 Task: Find connections with filter location Archena with filter topic #house with filter profile language Spanish with filter current company Lenovo with filter school Don Bosco High School - India with filter industry Education Administration Programs with filter service category Editing with filter keywords title Concierge
Action: Mouse moved to (520, 65)
Screenshot: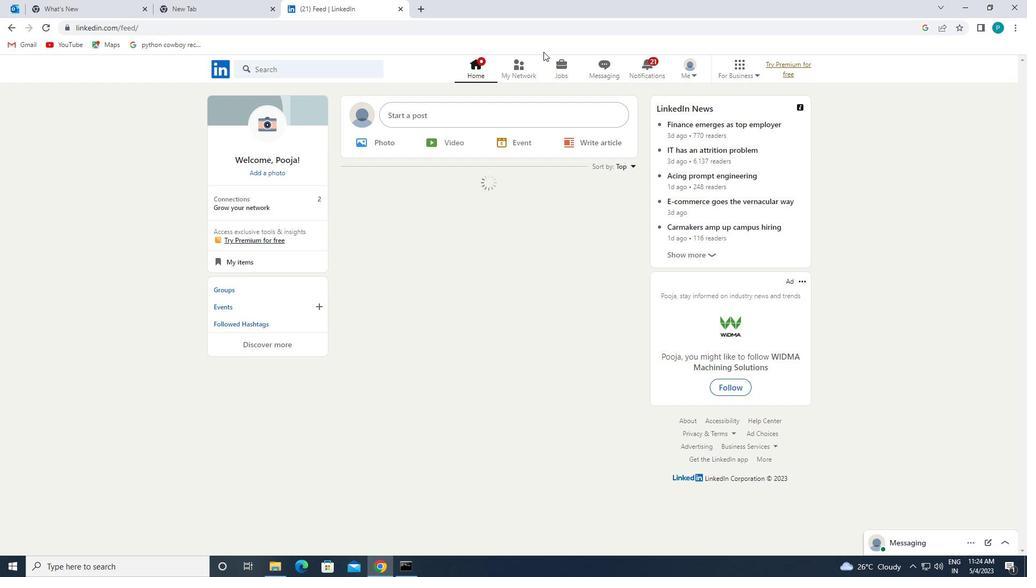 
Action: Mouse pressed left at (520, 65)
Screenshot: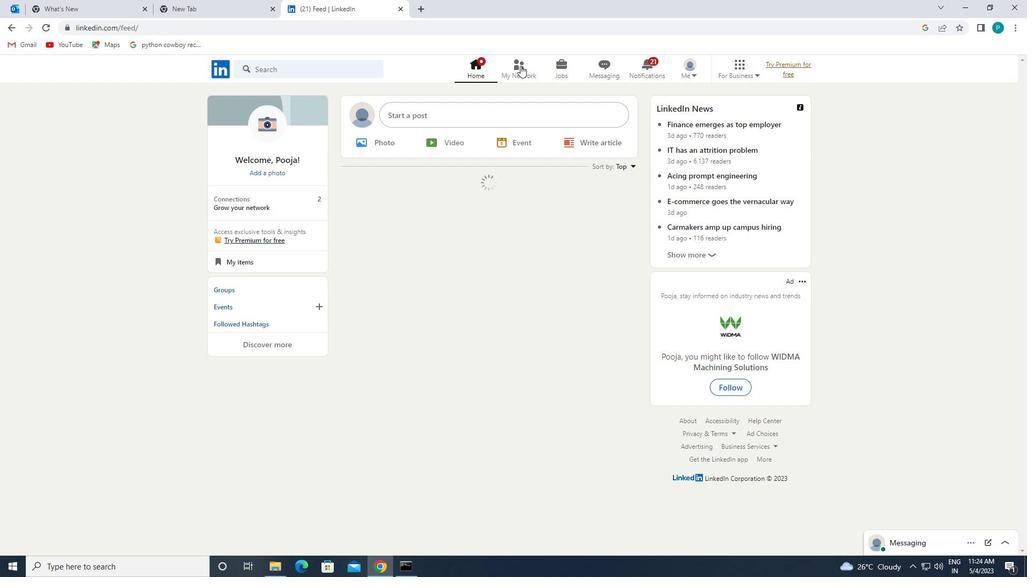 
Action: Mouse moved to (304, 124)
Screenshot: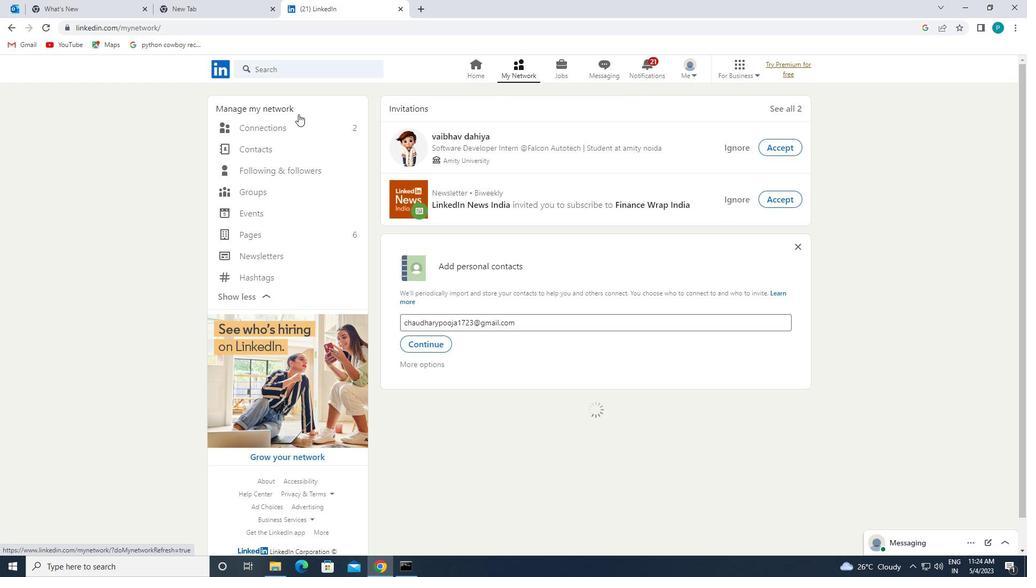 
Action: Mouse pressed left at (304, 124)
Screenshot: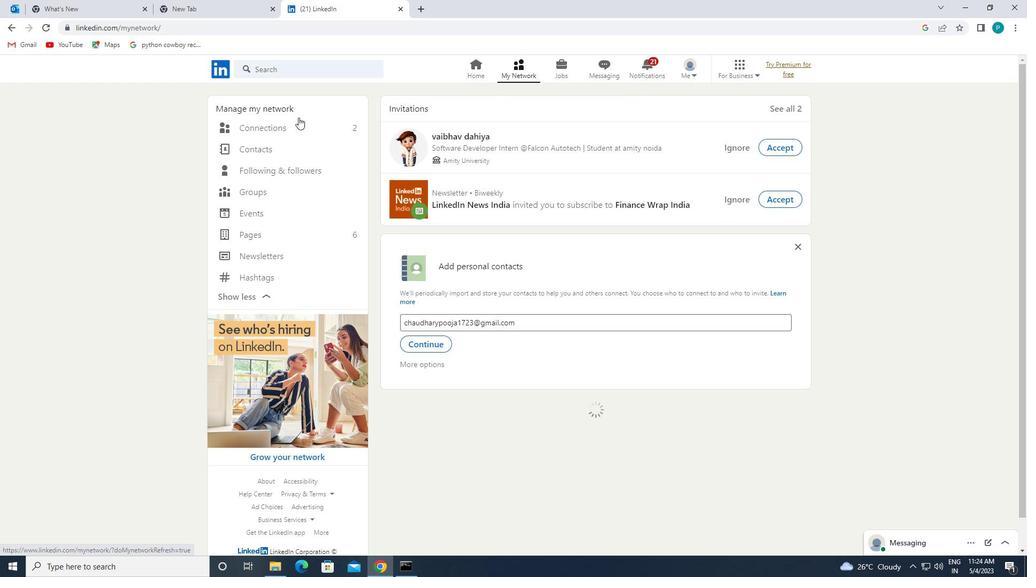 
Action: Mouse moved to (604, 135)
Screenshot: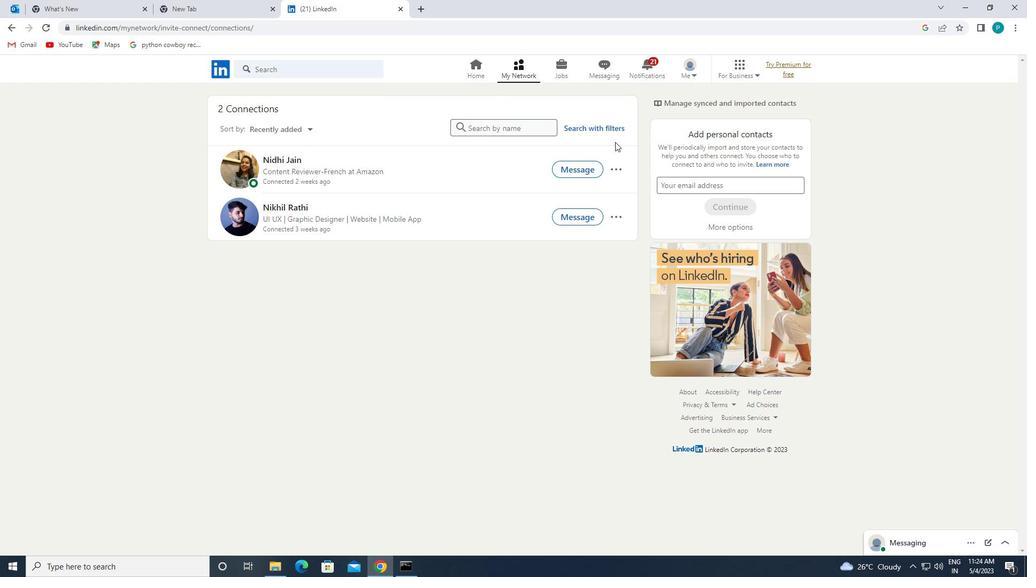 
Action: Mouse pressed left at (604, 135)
Screenshot: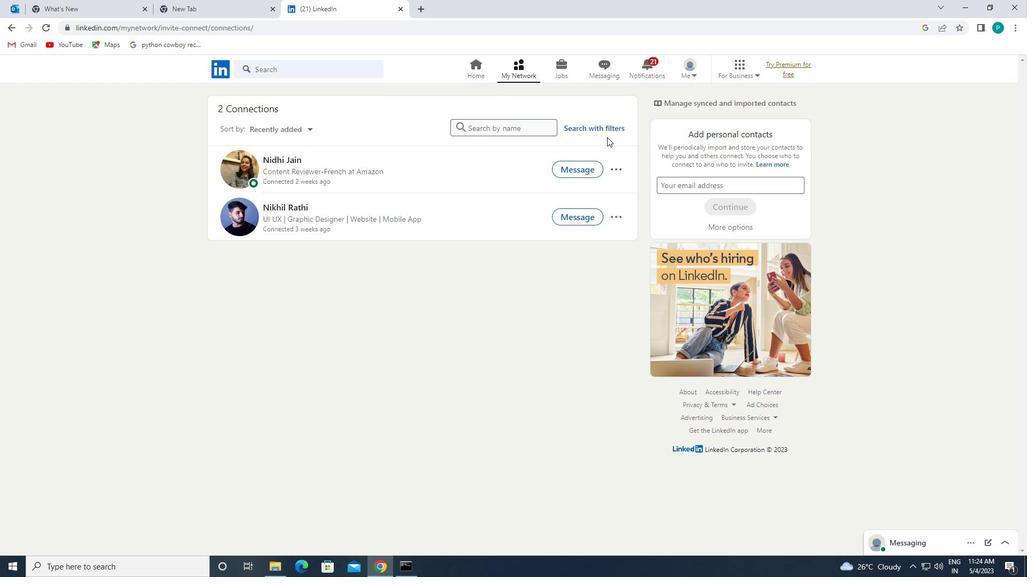 
Action: Mouse moved to (600, 131)
Screenshot: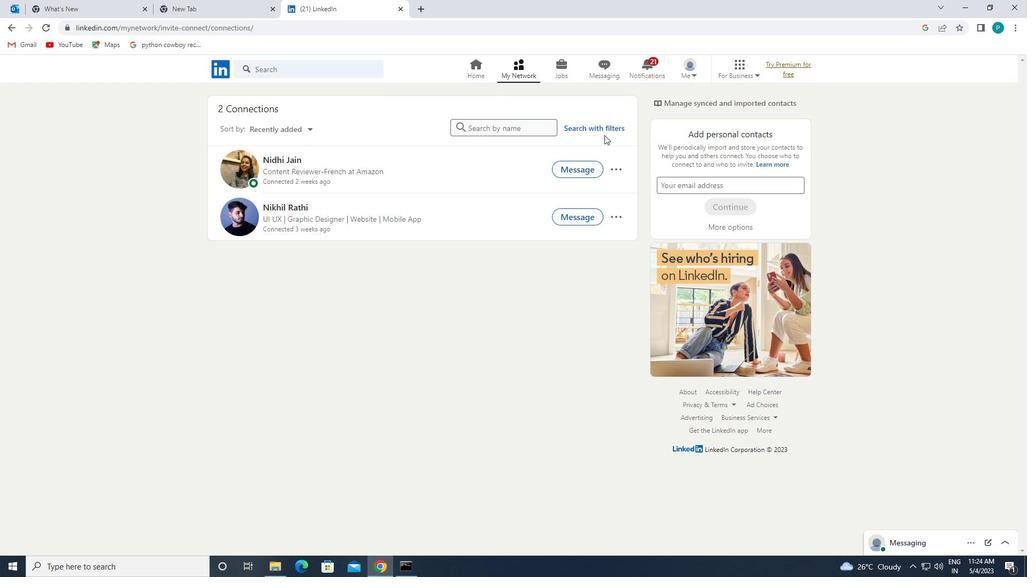 
Action: Mouse pressed left at (600, 131)
Screenshot: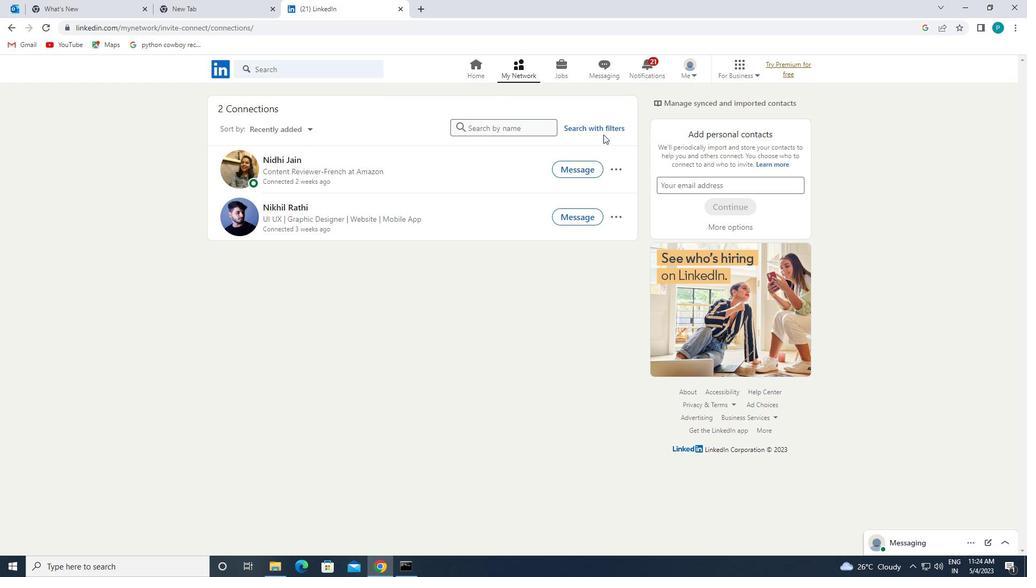 
Action: Mouse moved to (545, 103)
Screenshot: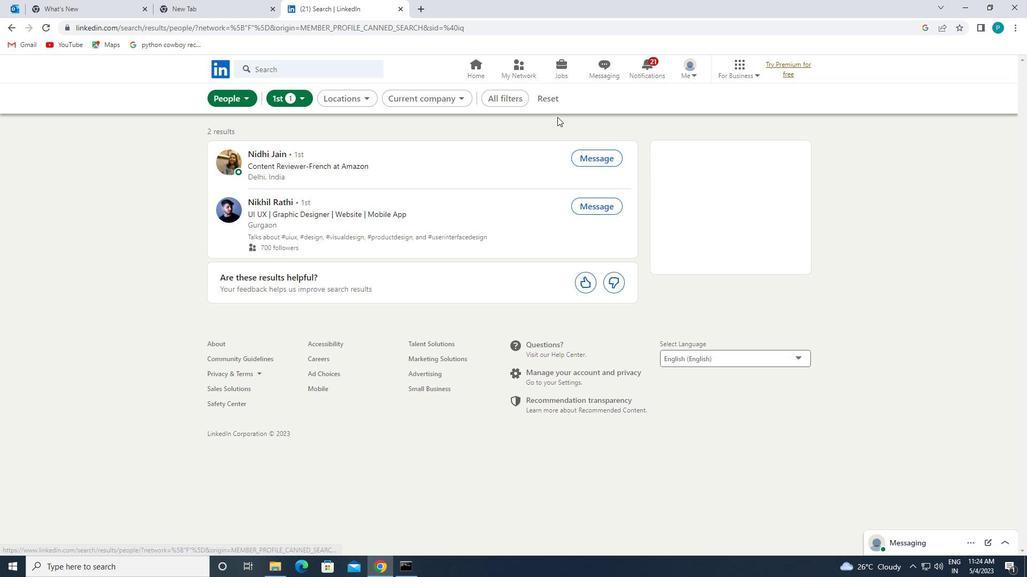 
Action: Mouse pressed left at (545, 103)
Screenshot: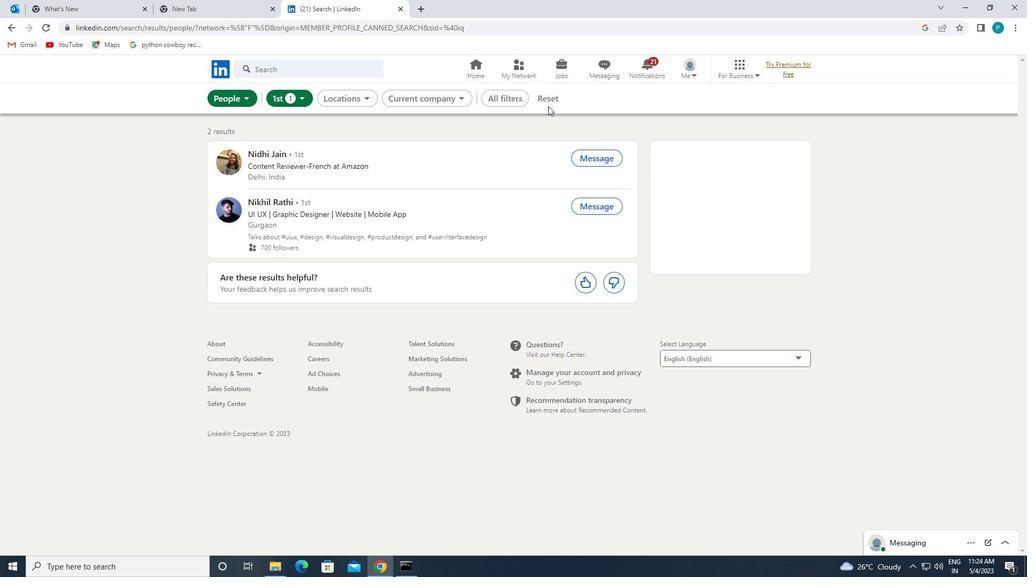 
Action: Mouse moved to (530, 100)
Screenshot: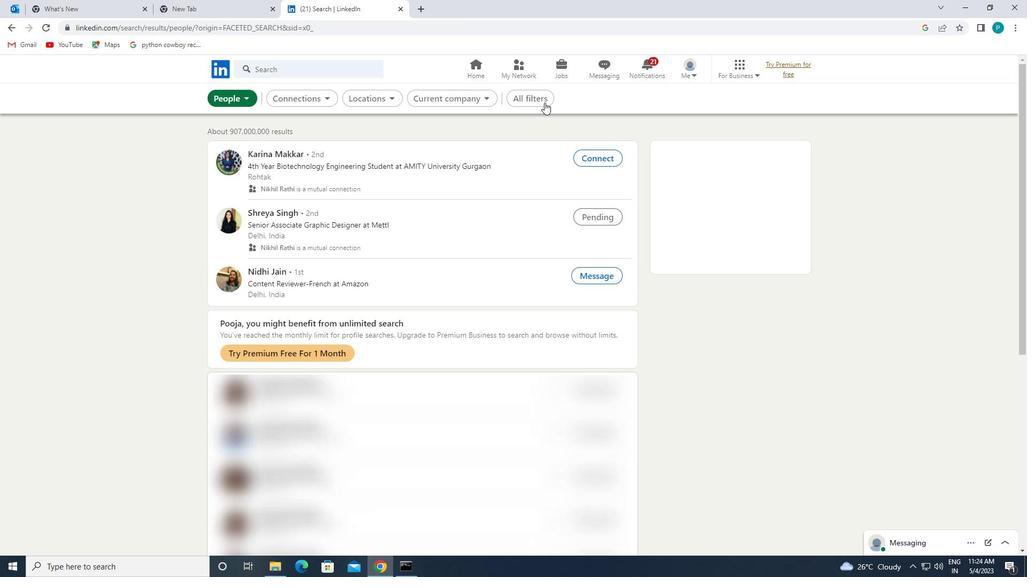 
Action: Mouse pressed left at (530, 100)
Screenshot: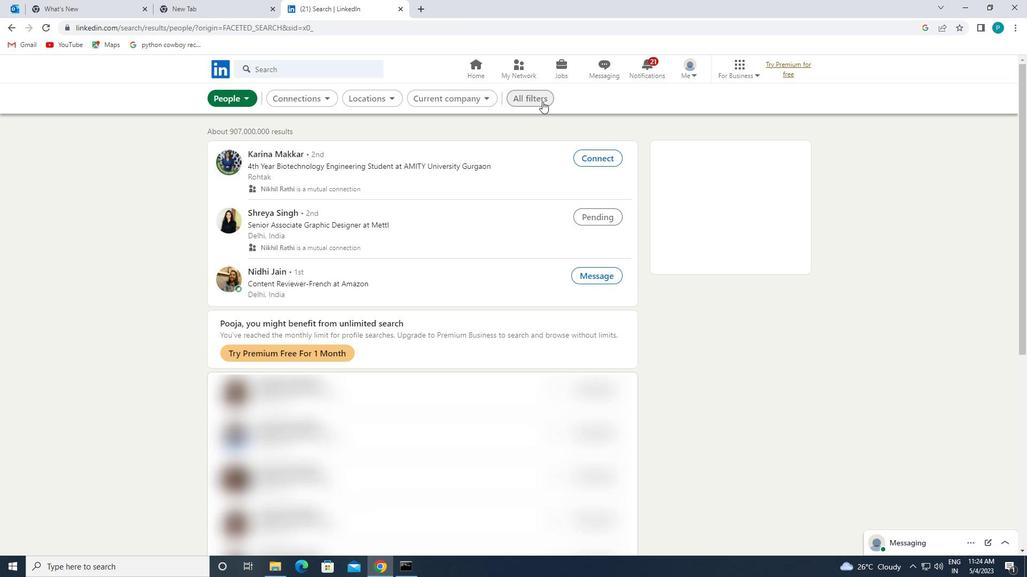 
Action: Mouse moved to (819, 291)
Screenshot: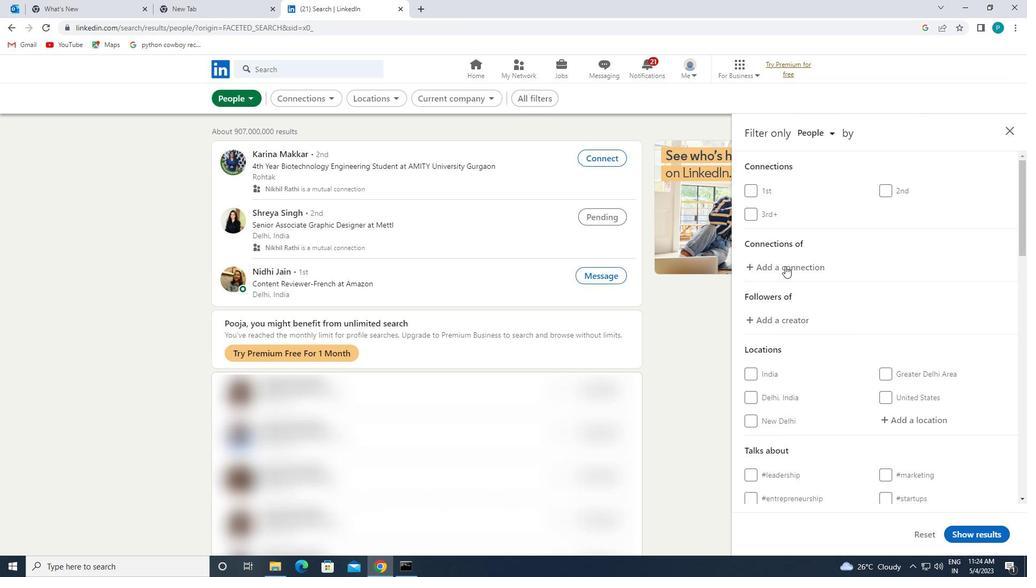 
Action: Mouse scrolled (819, 291) with delta (0, 0)
Screenshot: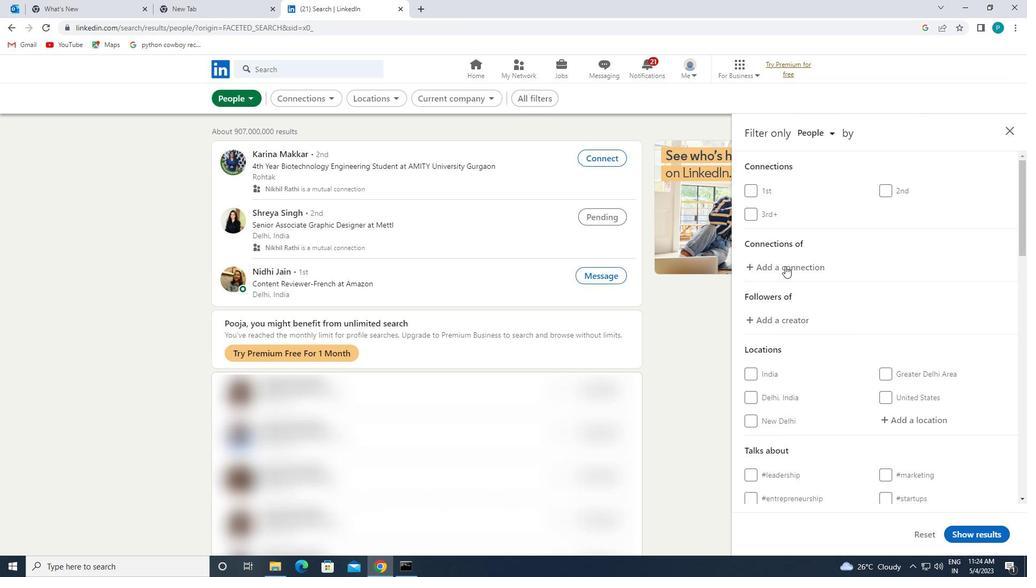 
Action: Mouse moved to (820, 292)
Screenshot: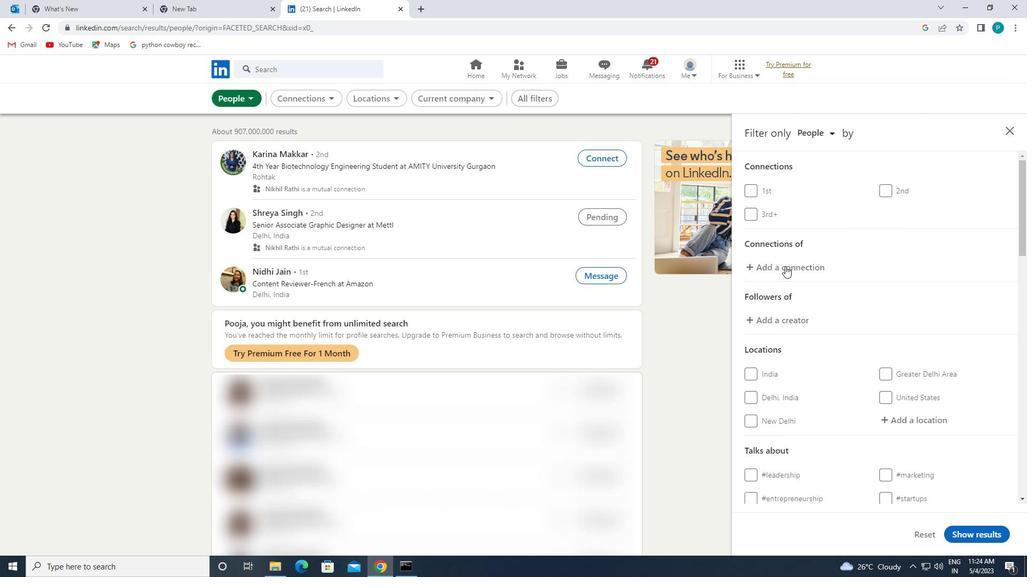 
Action: Mouse scrolled (820, 292) with delta (0, 0)
Screenshot: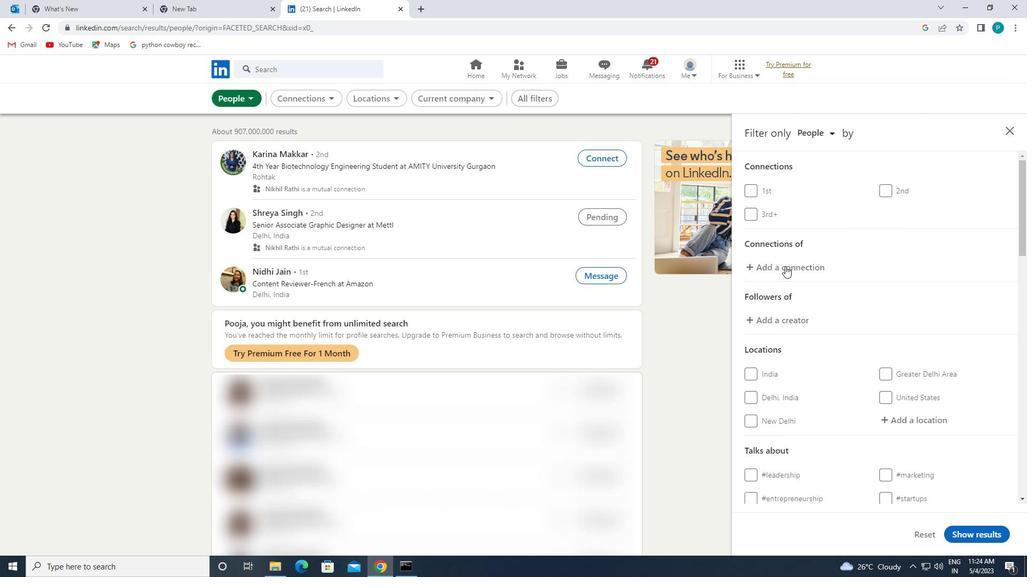 
Action: Mouse moved to (900, 311)
Screenshot: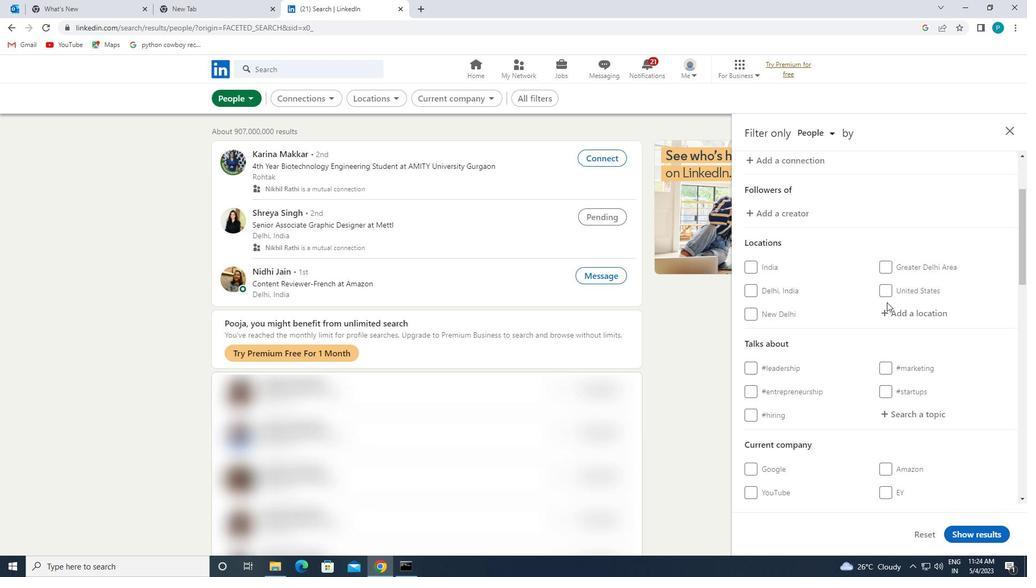 
Action: Mouse pressed left at (900, 311)
Screenshot: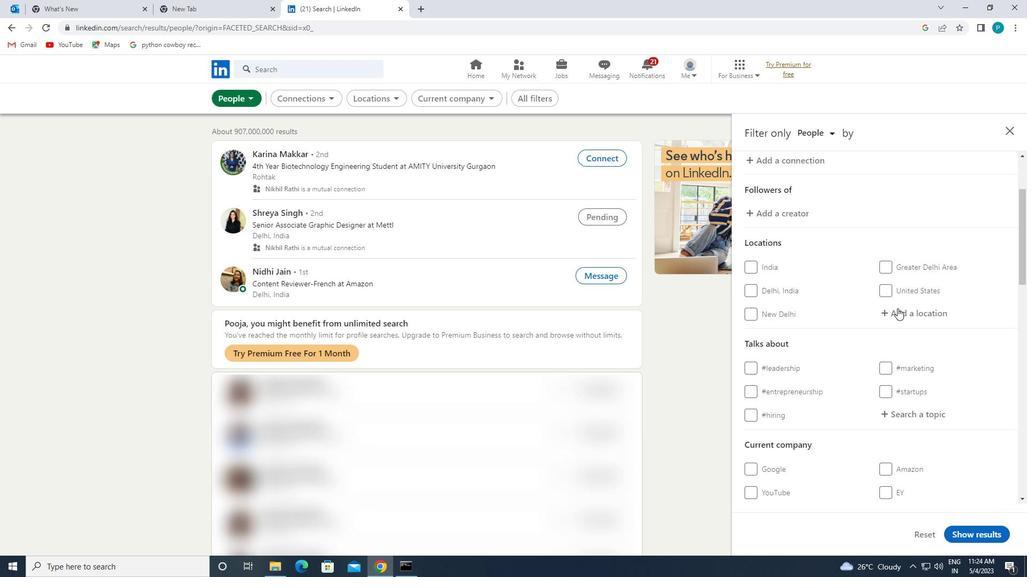 
Action: Mouse moved to (959, 349)
Screenshot: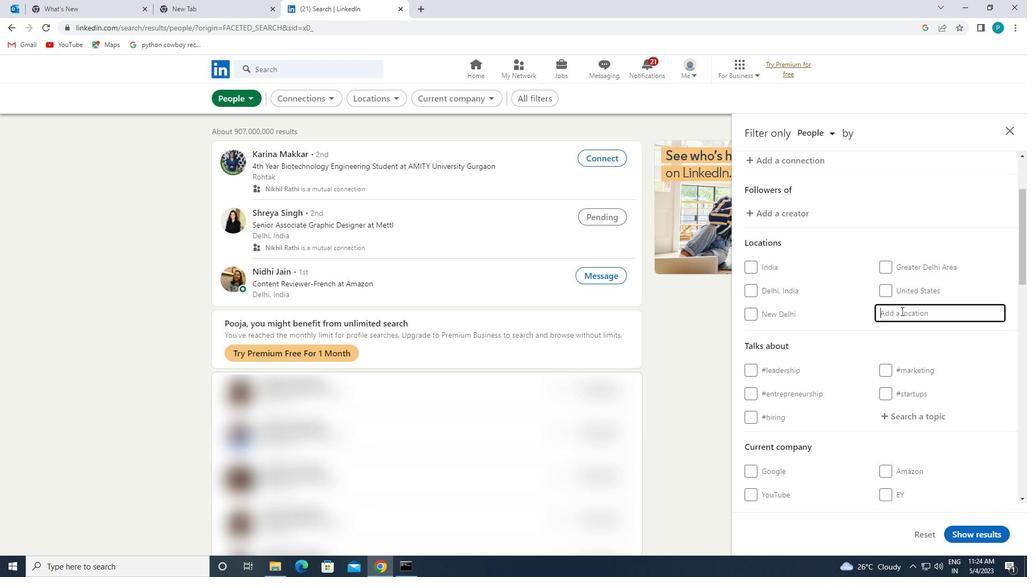 
Action: Key pressed <Key.caps_lock>a<Key.caps_lock>rchena
Screenshot: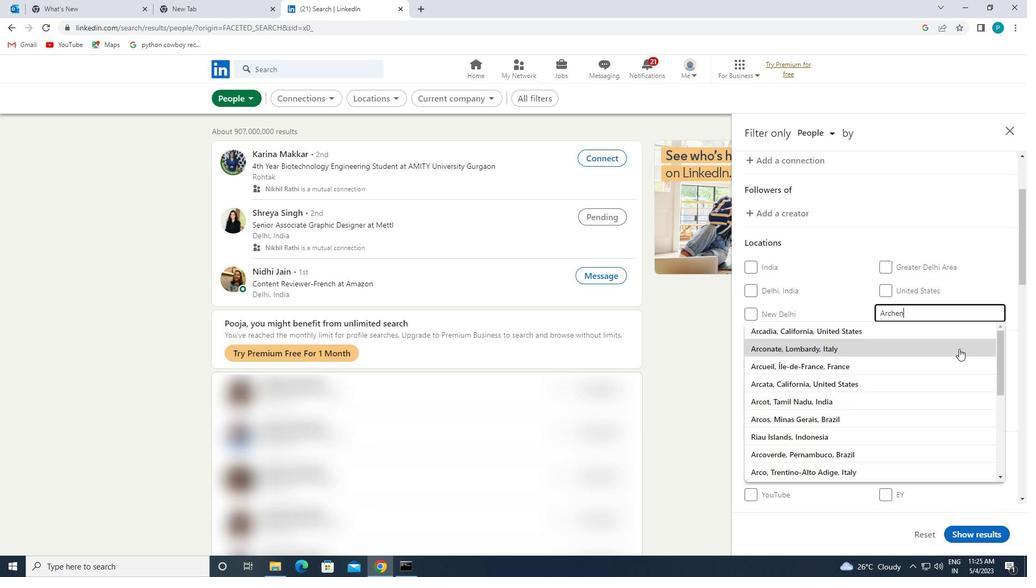
Action: Mouse moved to (906, 336)
Screenshot: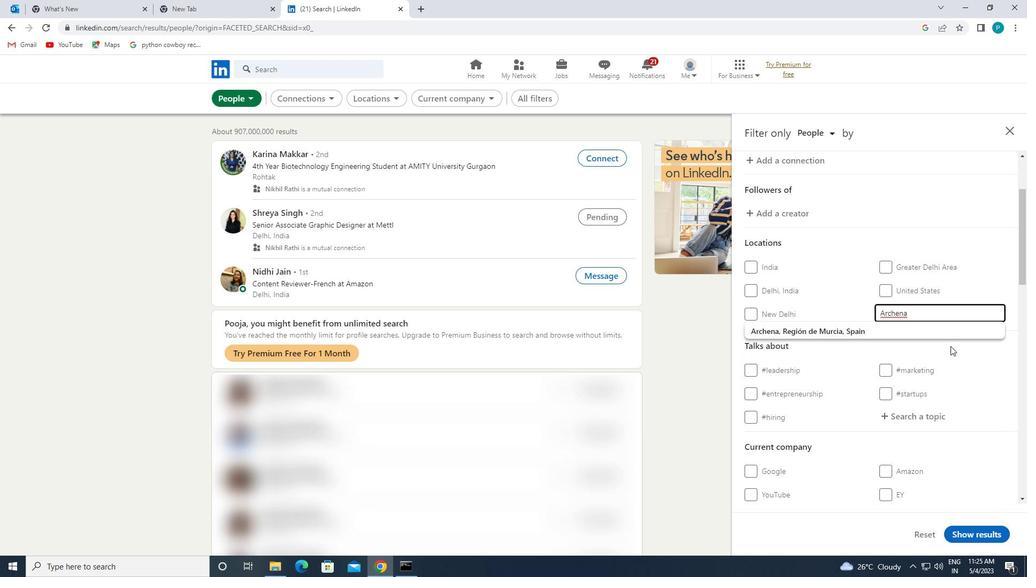 
Action: Mouse pressed left at (906, 336)
Screenshot: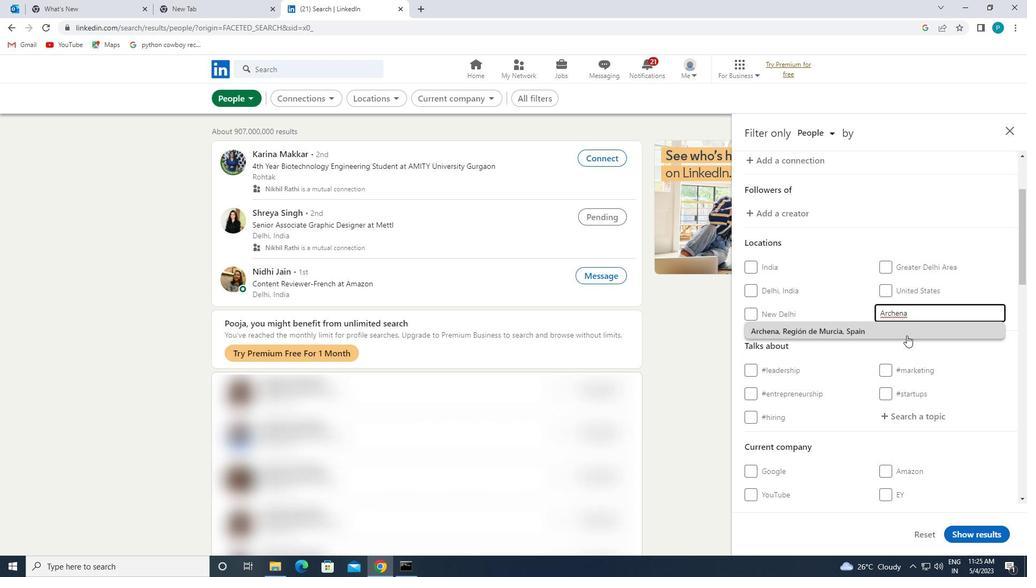 
Action: Mouse moved to (906, 368)
Screenshot: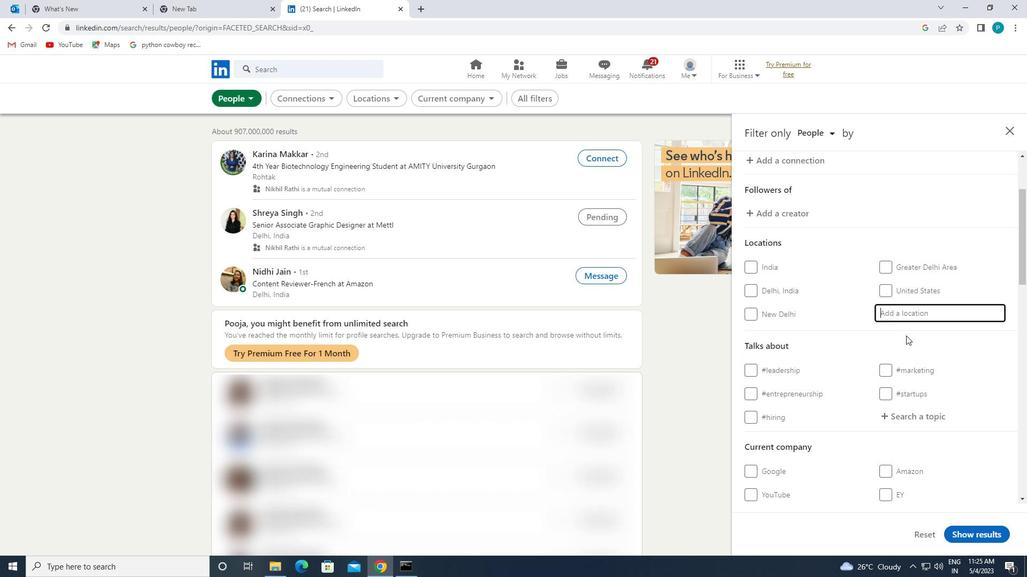 
Action: Mouse scrolled (906, 367) with delta (0, 0)
Screenshot: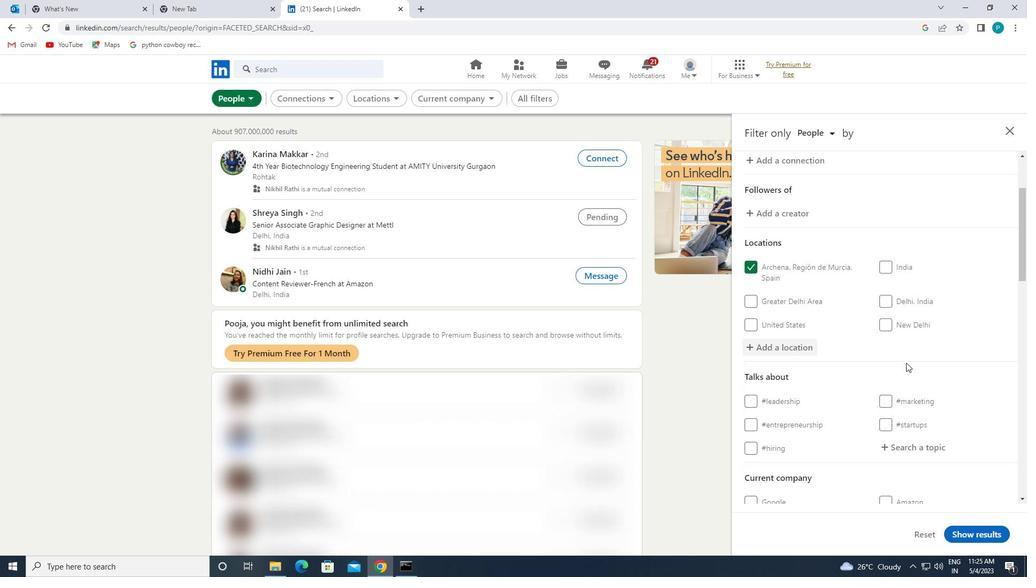 
Action: Mouse moved to (922, 396)
Screenshot: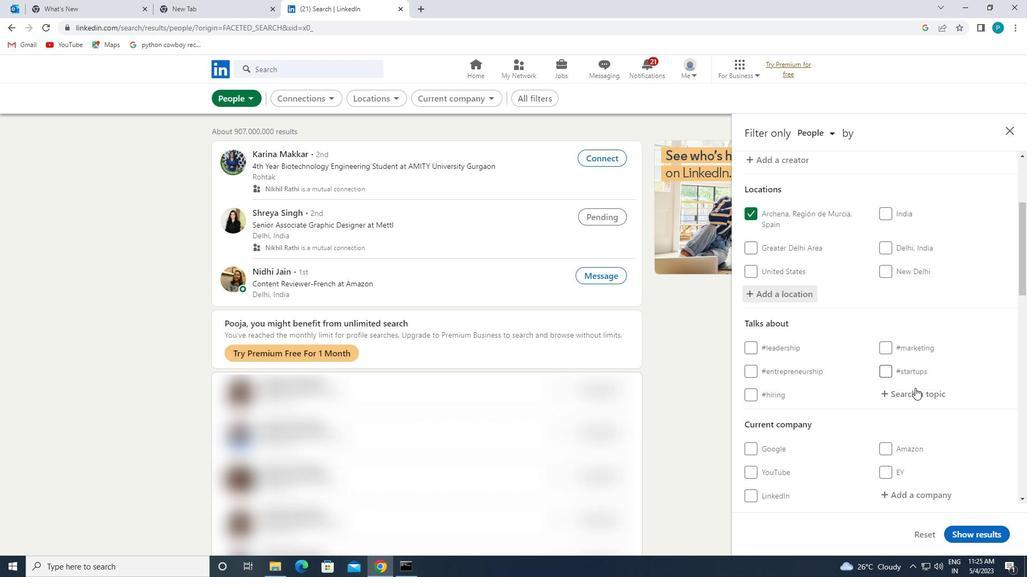 
Action: Mouse pressed left at (922, 396)
Screenshot: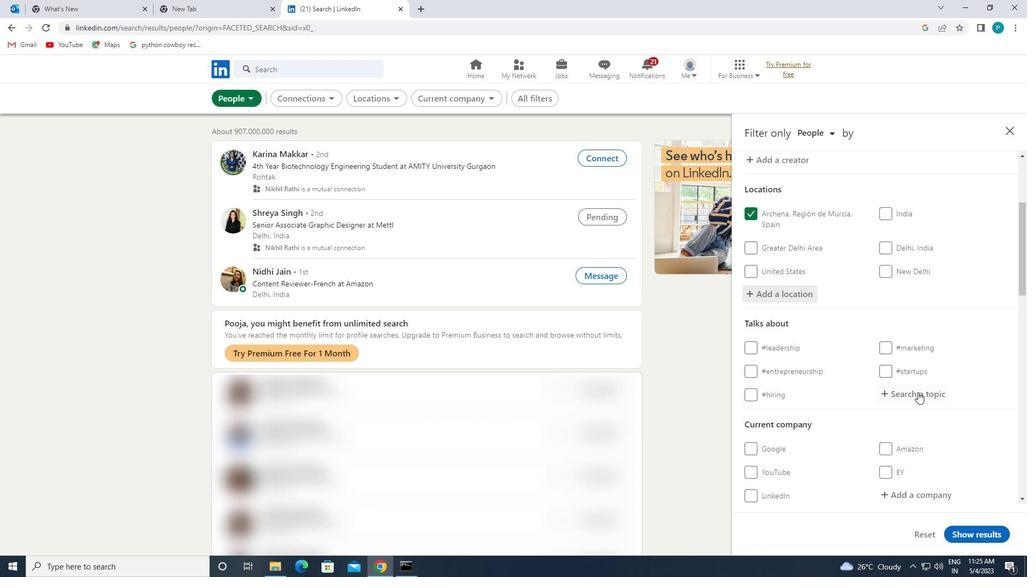 
Action: Mouse moved to (953, 417)
Screenshot: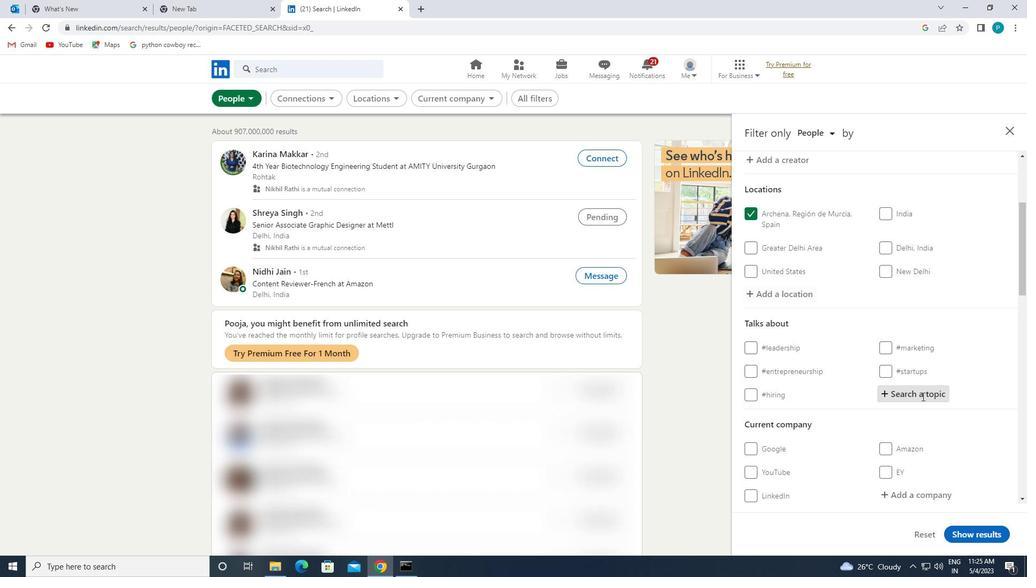 
Action: Key pressed <Key.shift>#HOUSE
Screenshot: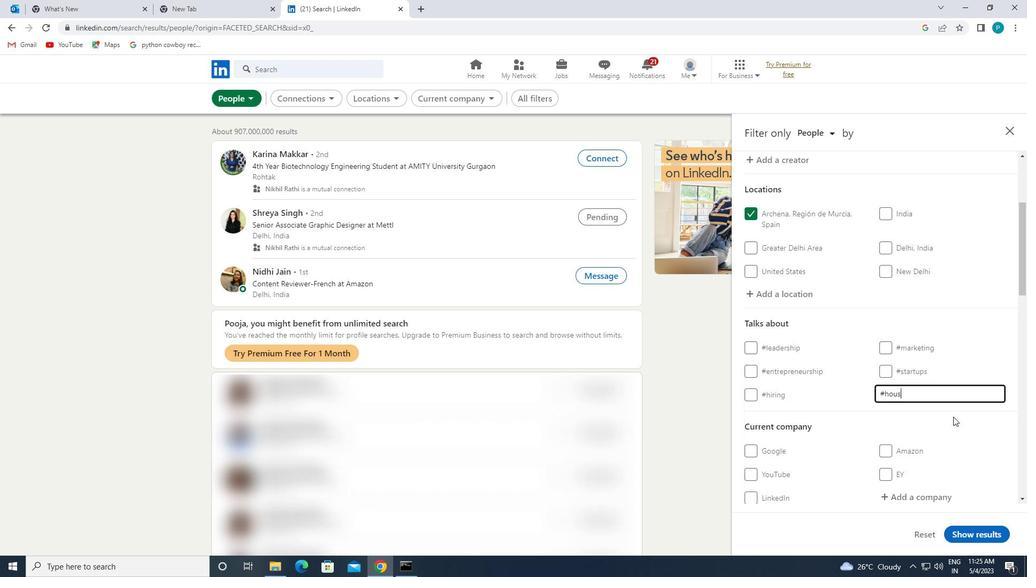 
Action: Mouse moved to (918, 412)
Screenshot: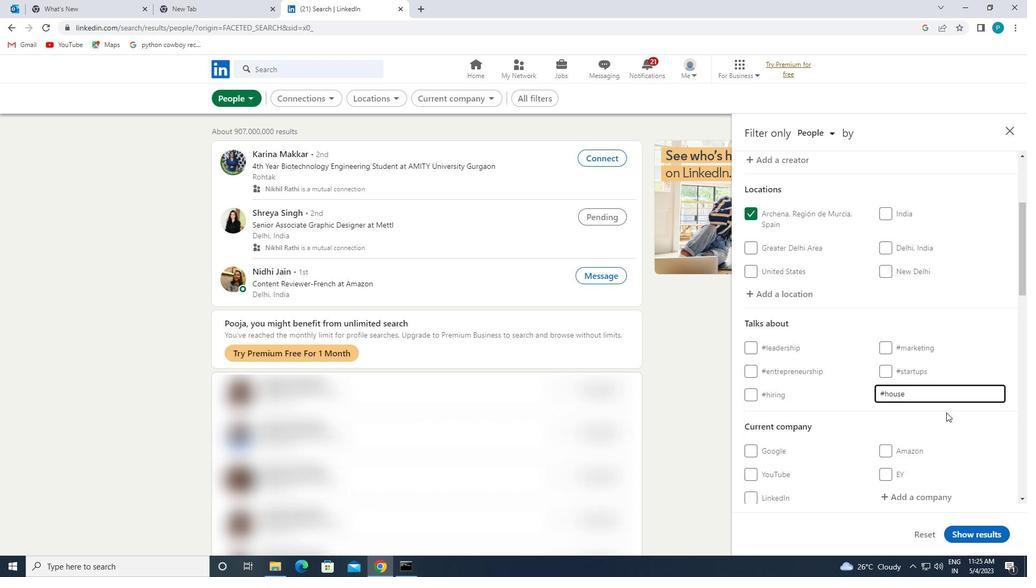 
Action: Mouse scrolled (918, 411) with delta (0, 0)
Screenshot: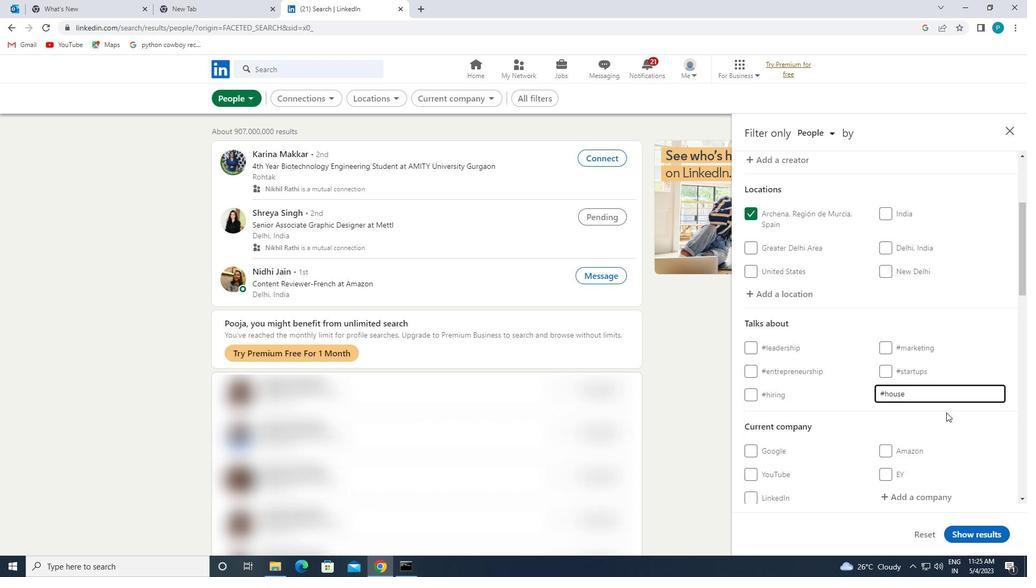 
Action: Mouse scrolled (918, 411) with delta (0, 0)
Screenshot: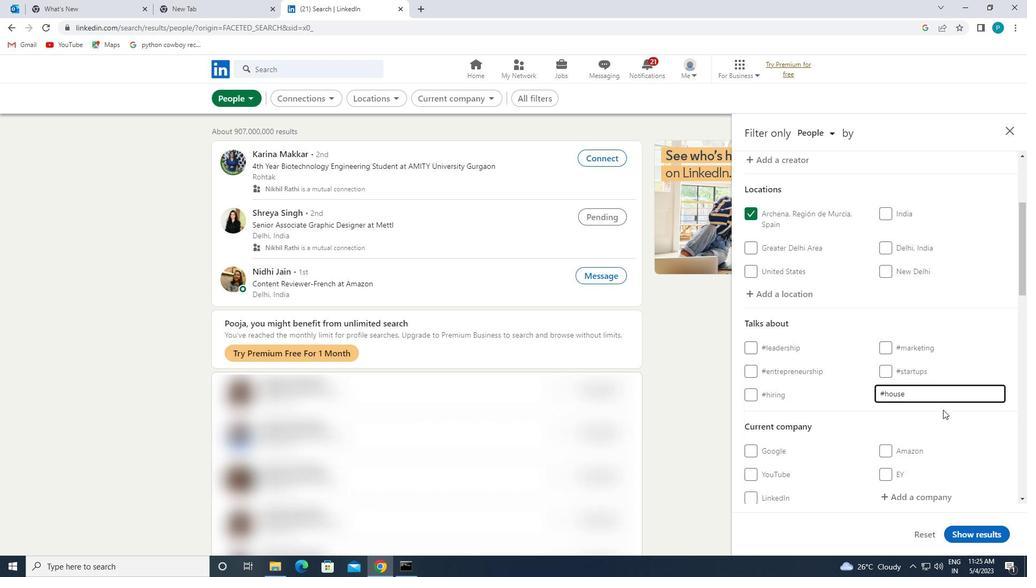 
Action: Mouse moved to (918, 412)
Screenshot: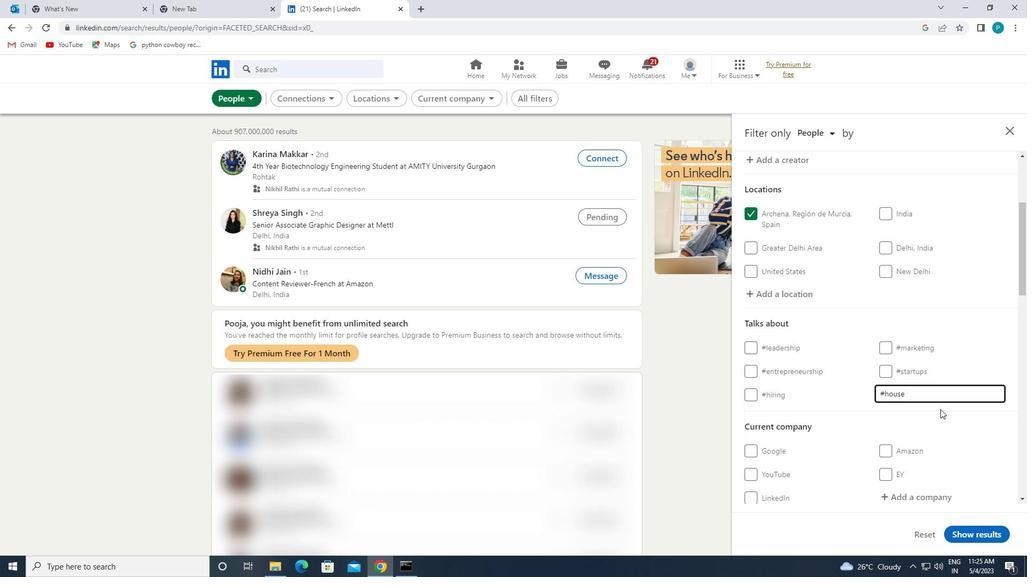 
Action: Mouse scrolled (918, 411) with delta (0, 0)
Screenshot: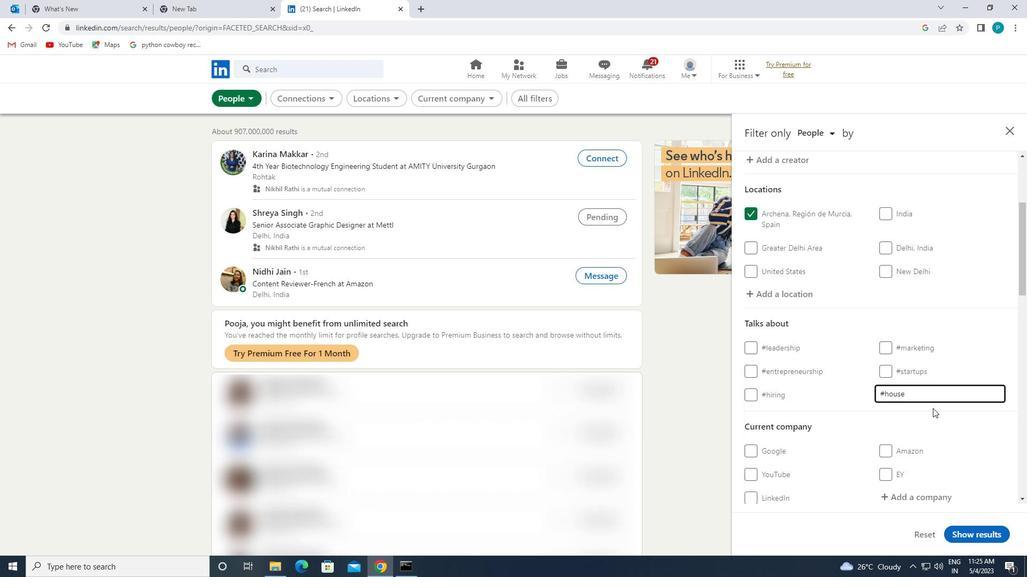
Action: Mouse moved to (857, 430)
Screenshot: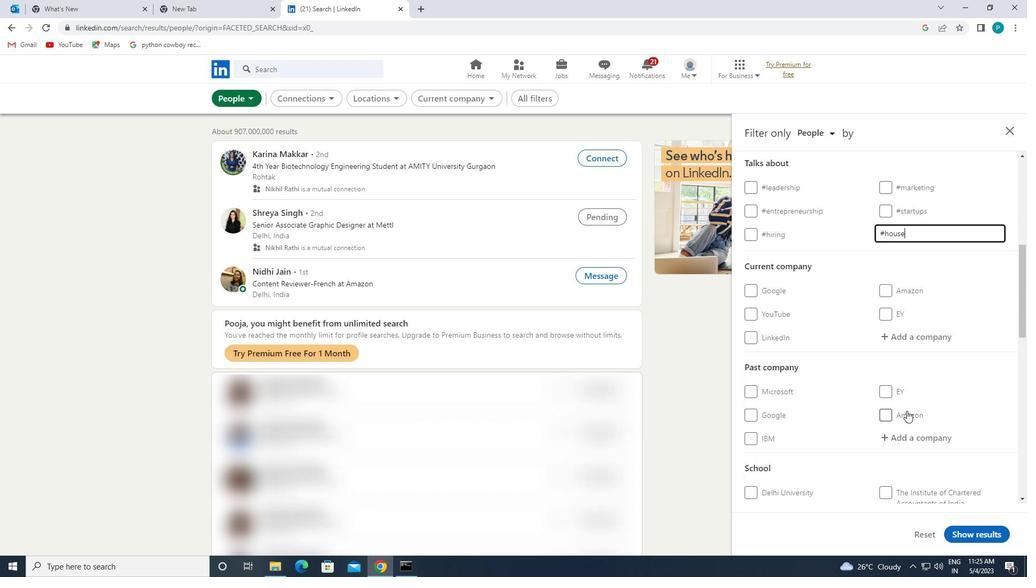 
Action: Mouse scrolled (857, 429) with delta (0, 0)
Screenshot: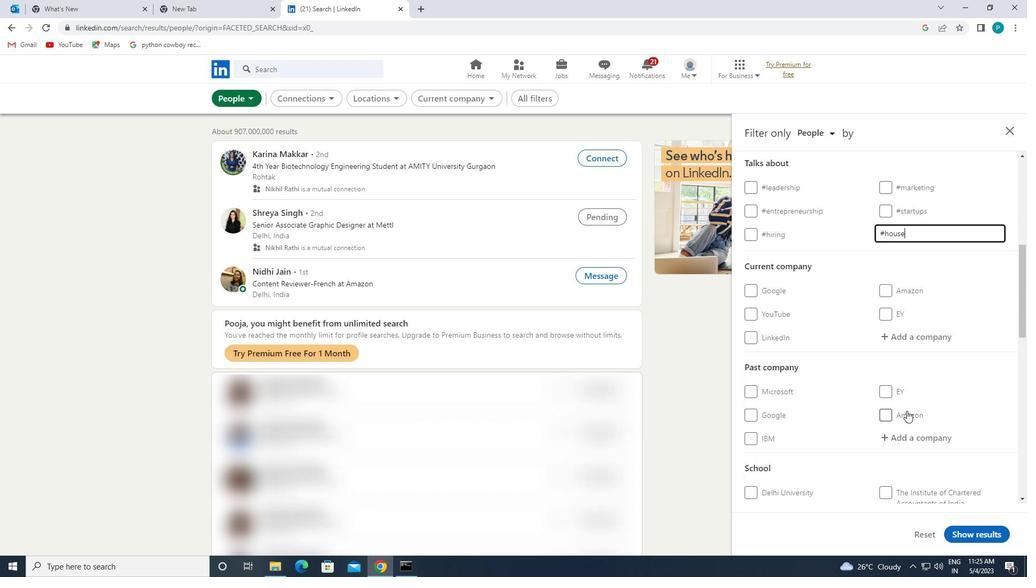 
Action: Mouse moved to (852, 431)
Screenshot: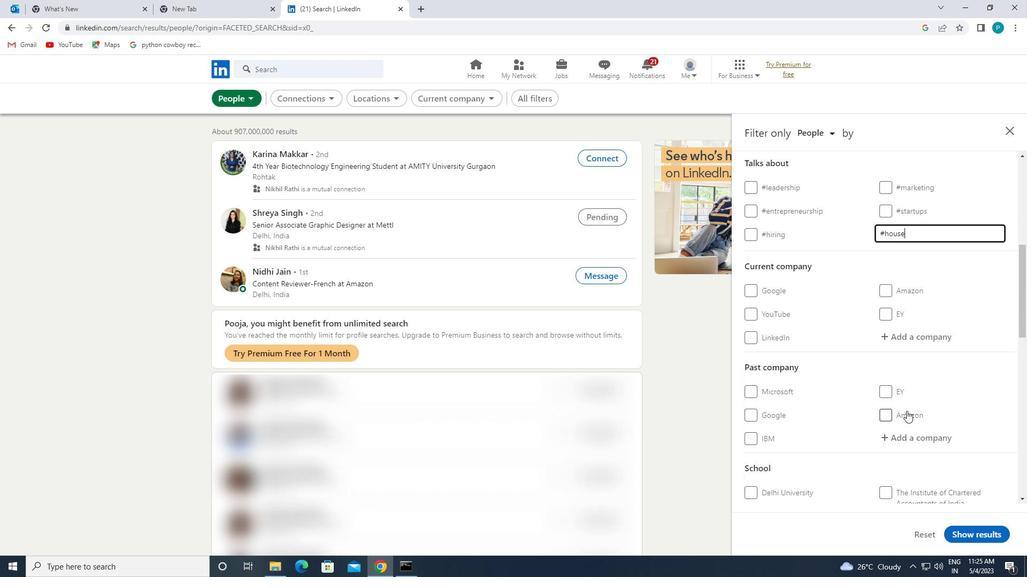 
Action: Mouse scrolled (852, 431) with delta (0, 0)
Screenshot: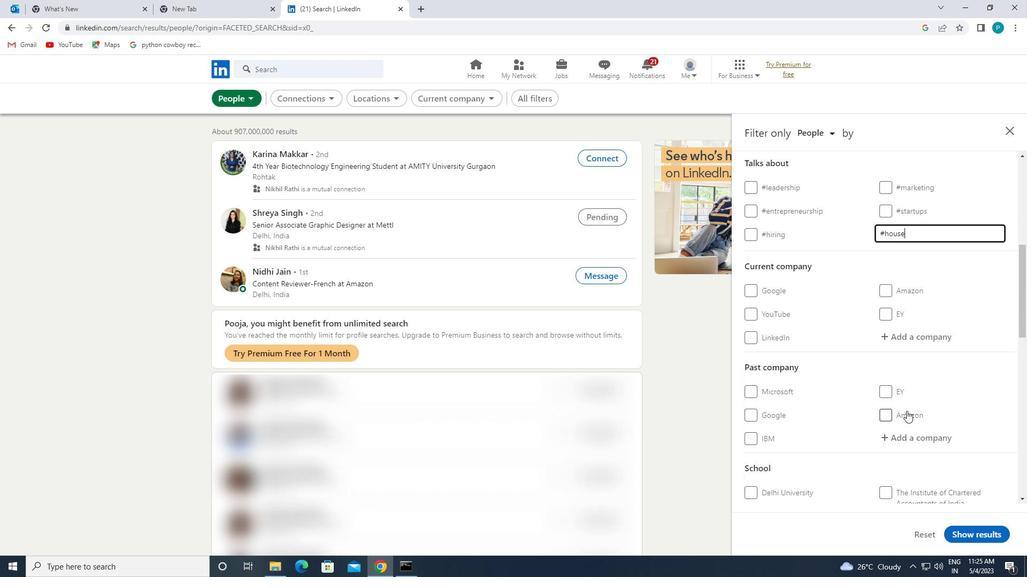 
Action: Mouse moved to (847, 432)
Screenshot: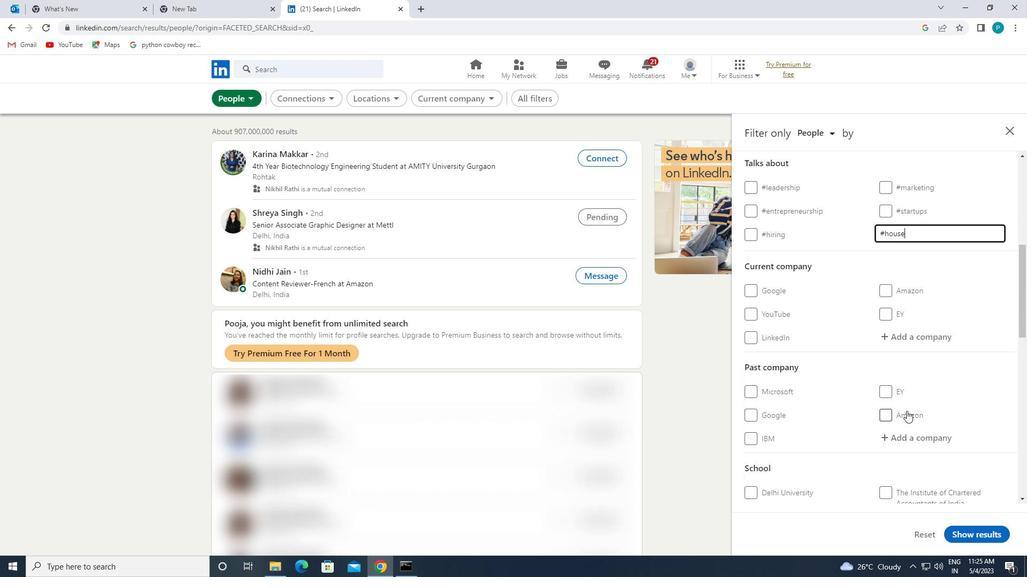 
Action: Mouse scrolled (847, 432) with delta (0, 0)
Screenshot: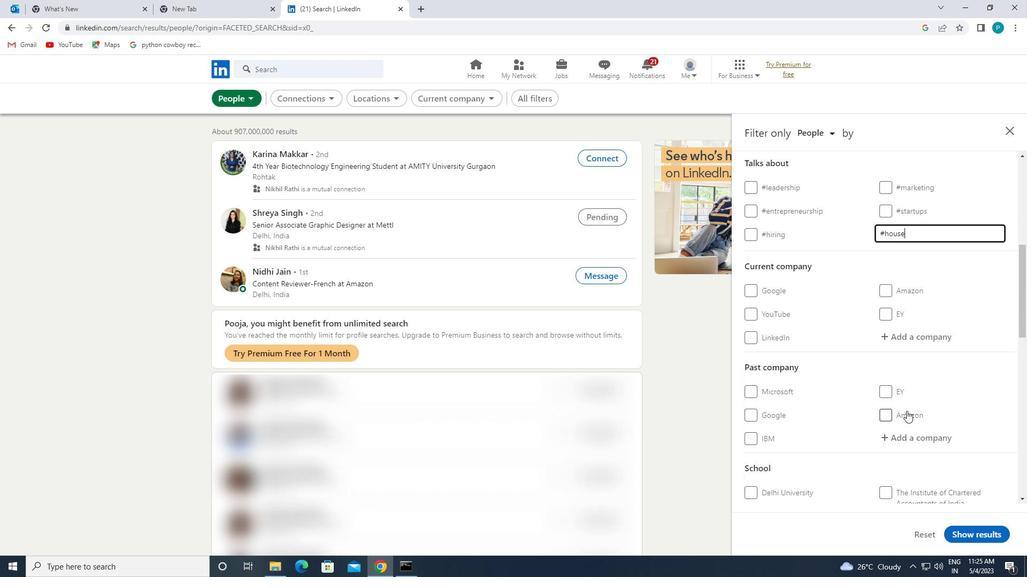 
Action: Mouse moved to (840, 434)
Screenshot: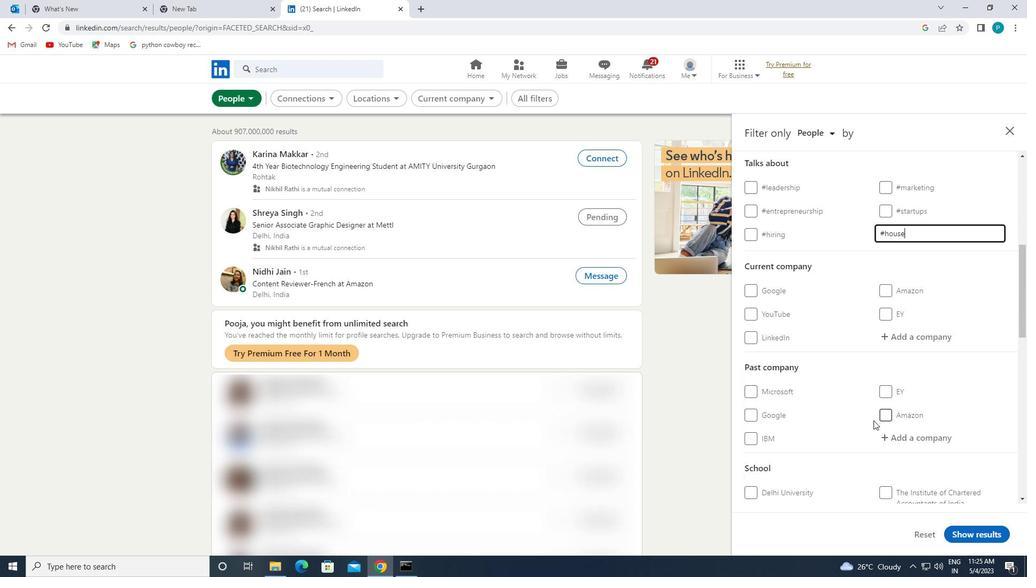 
Action: Mouse scrolled (840, 433) with delta (0, 0)
Screenshot: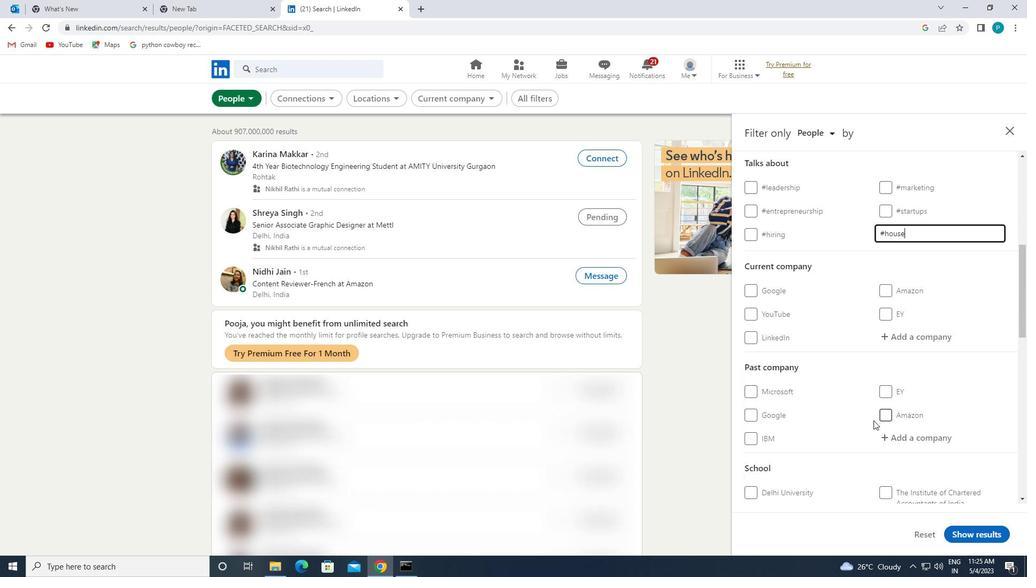 
Action: Mouse moved to (817, 434)
Screenshot: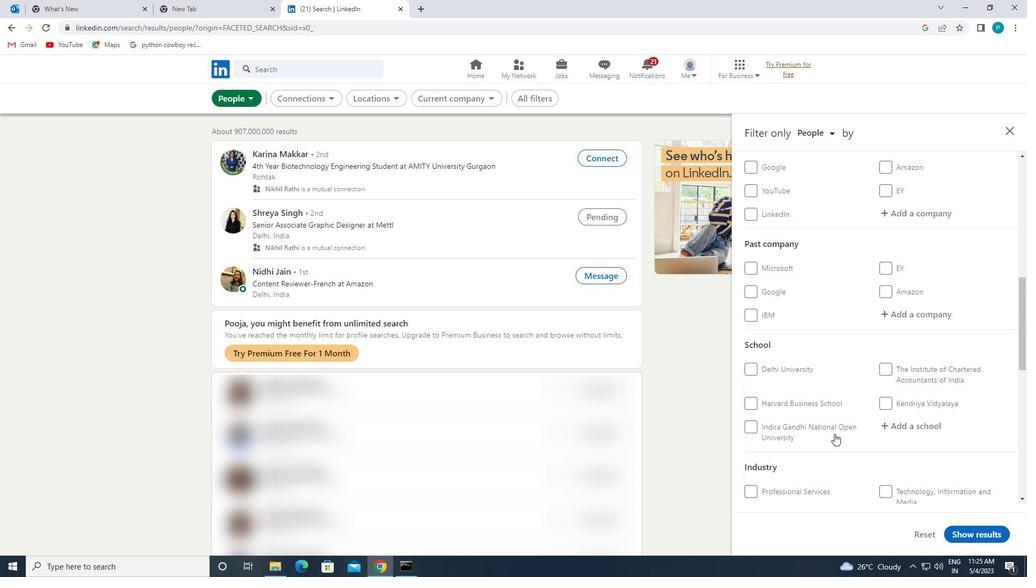 
Action: Mouse scrolled (817, 434) with delta (0, 0)
Screenshot: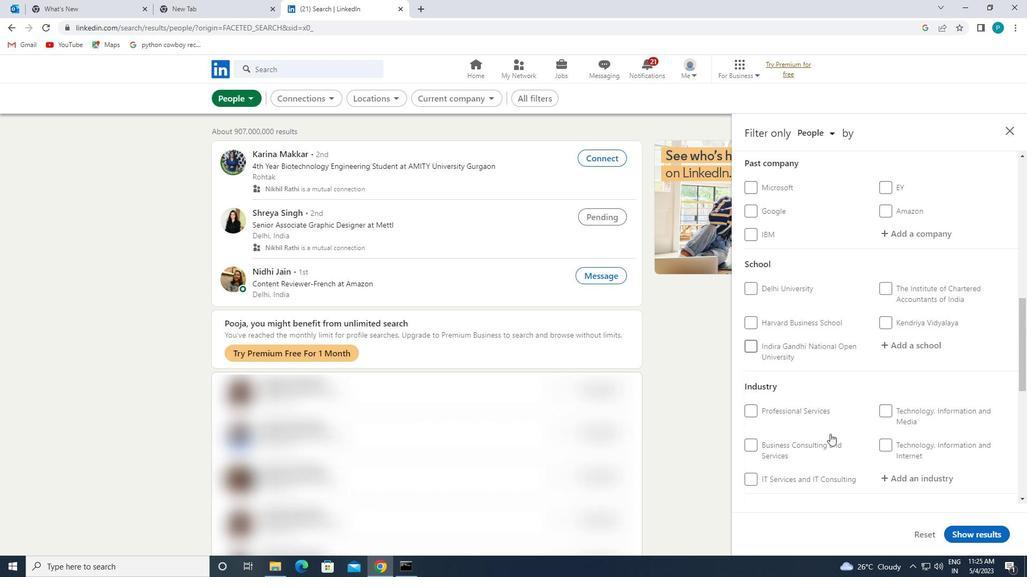 
Action: Mouse scrolled (817, 434) with delta (0, 0)
Screenshot: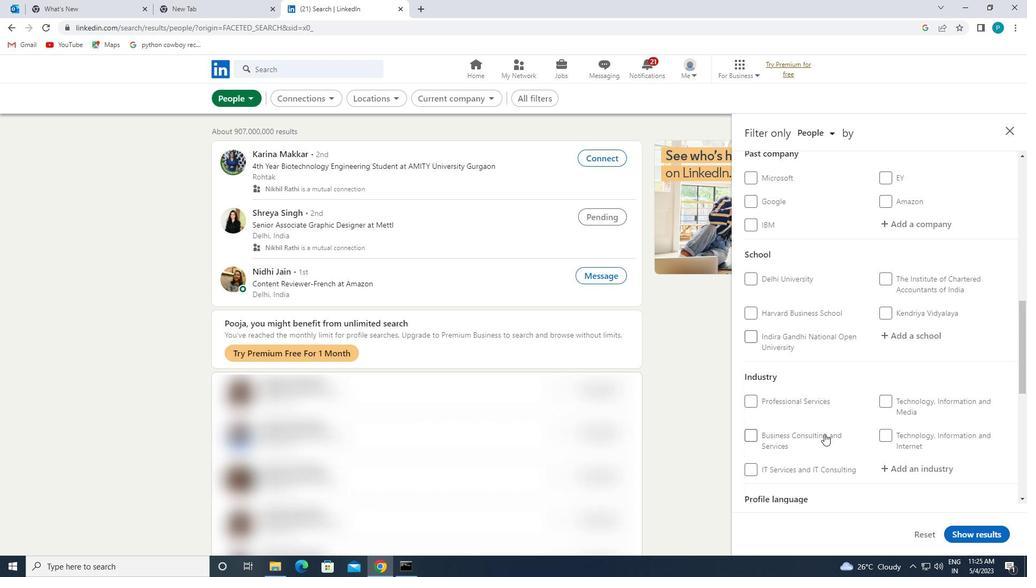 
Action: Mouse moved to (799, 444)
Screenshot: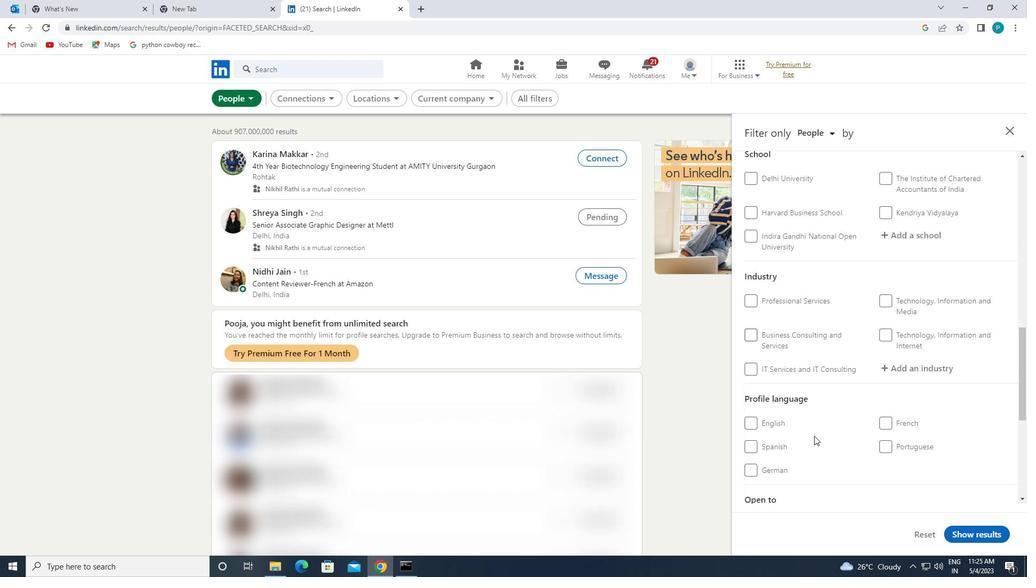 
Action: Mouse scrolled (799, 443) with delta (0, 0)
Screenshot: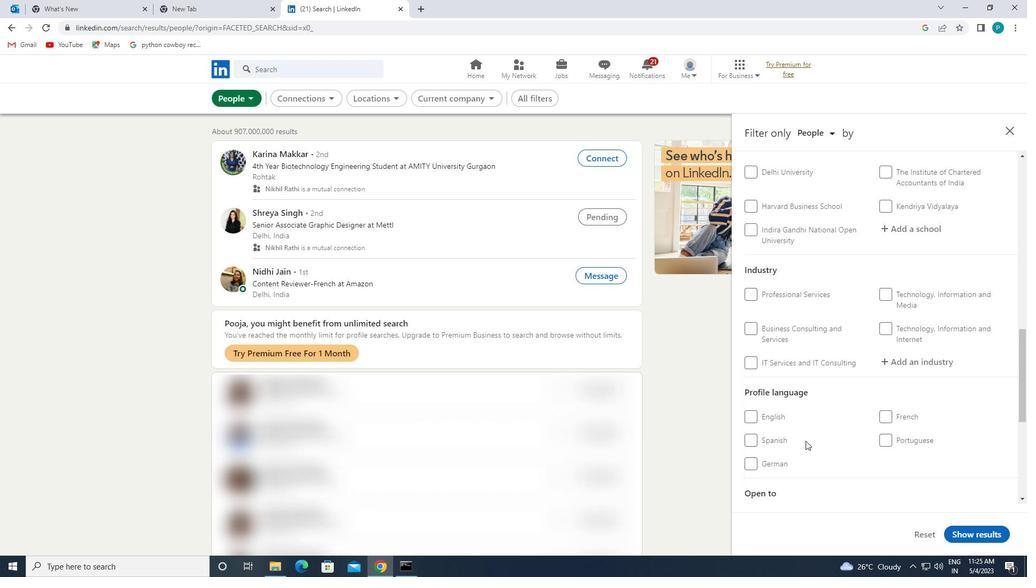 
Action: Mouse moved to (750, 387)
Screenshot: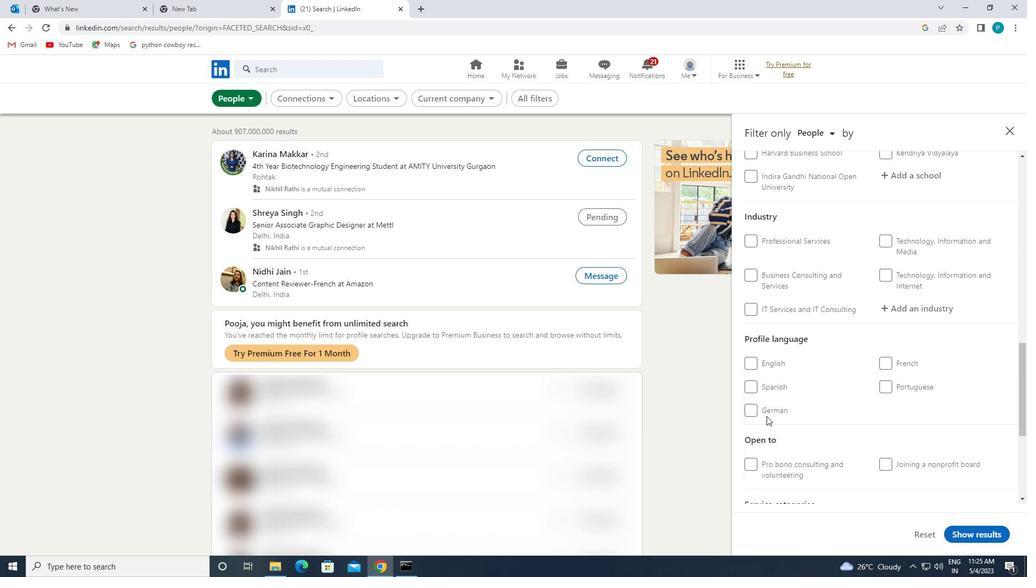 
Action: Mouse pressed left at (750, 387)
Screenshot: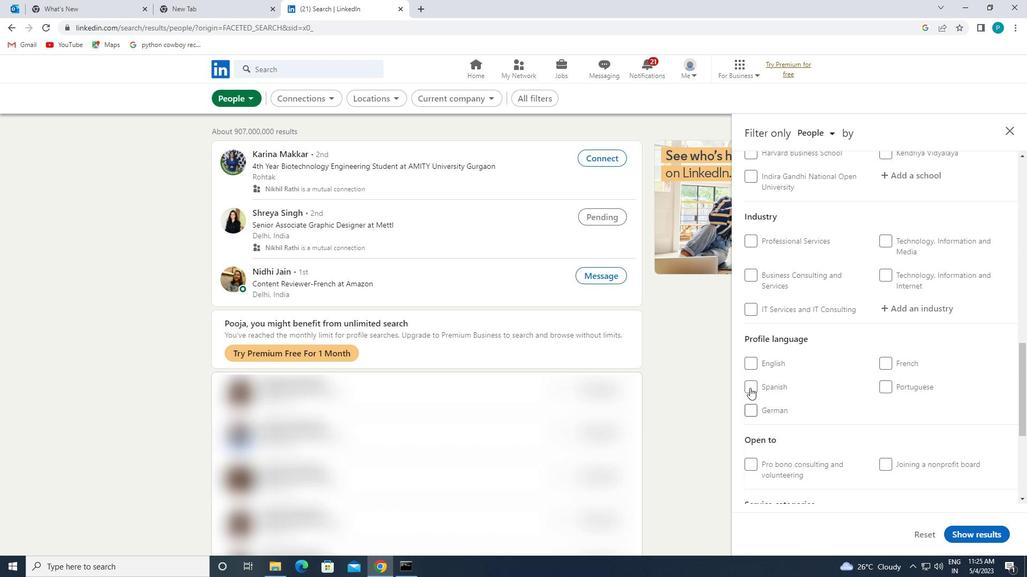 
Action: Mouse moved to (831, 387)
Screenshot: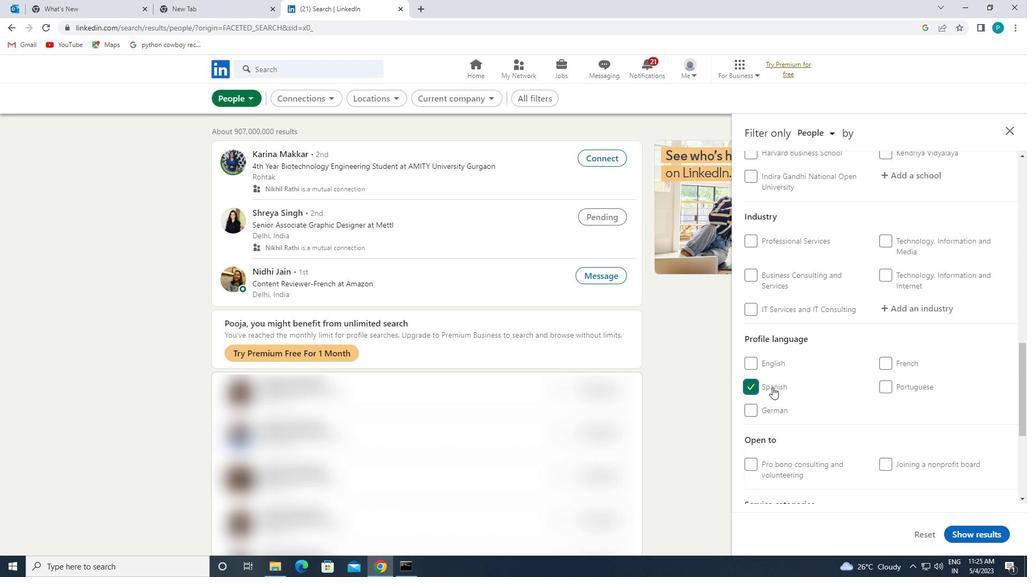 
Action: Mouse scrolled (831, 388) with delta (0, 0)
Screenshot: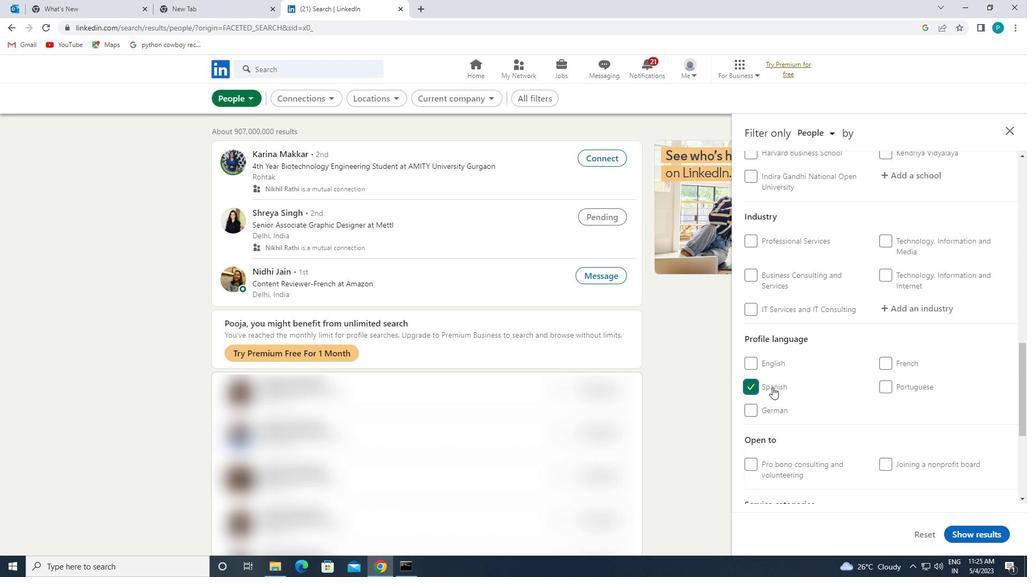 
Action: Mouse scrolled (831, 388) with delta (0, 0)
Screenshot: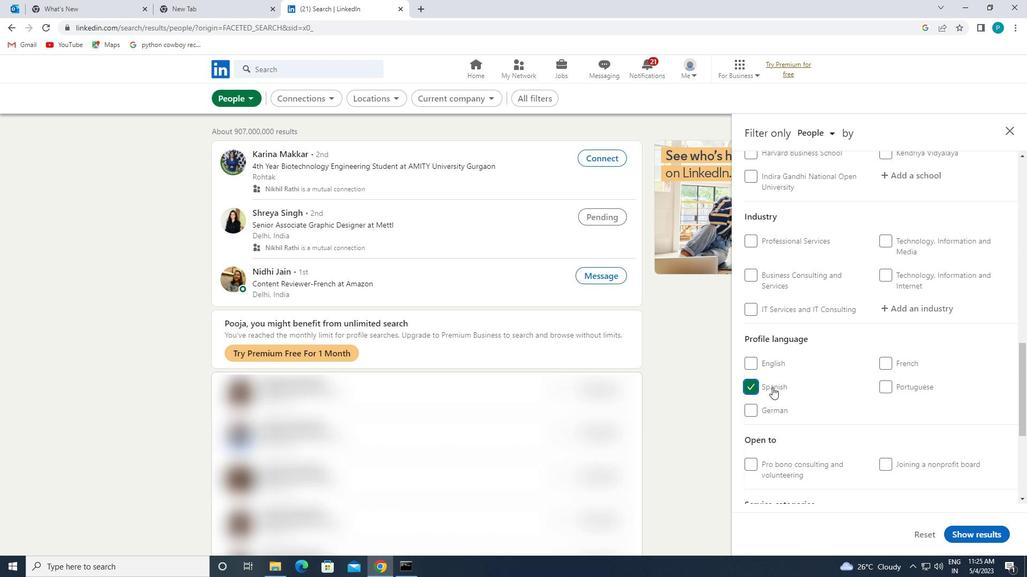
Action: Mouse moved to (858, 398)
Screenshot: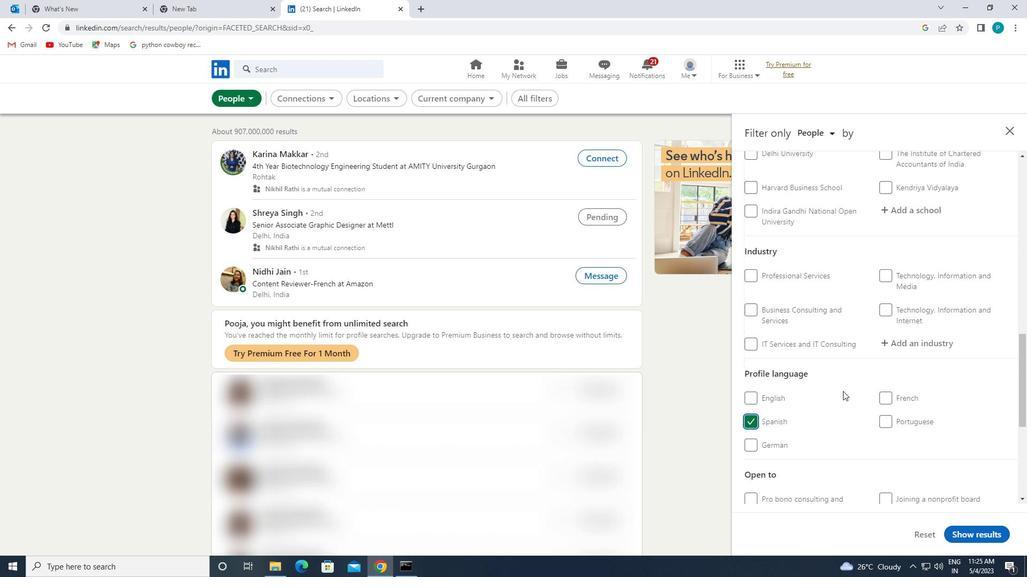 
Action: Mouse scrolled (858, 398) with delta (0, 0)
Screenshot: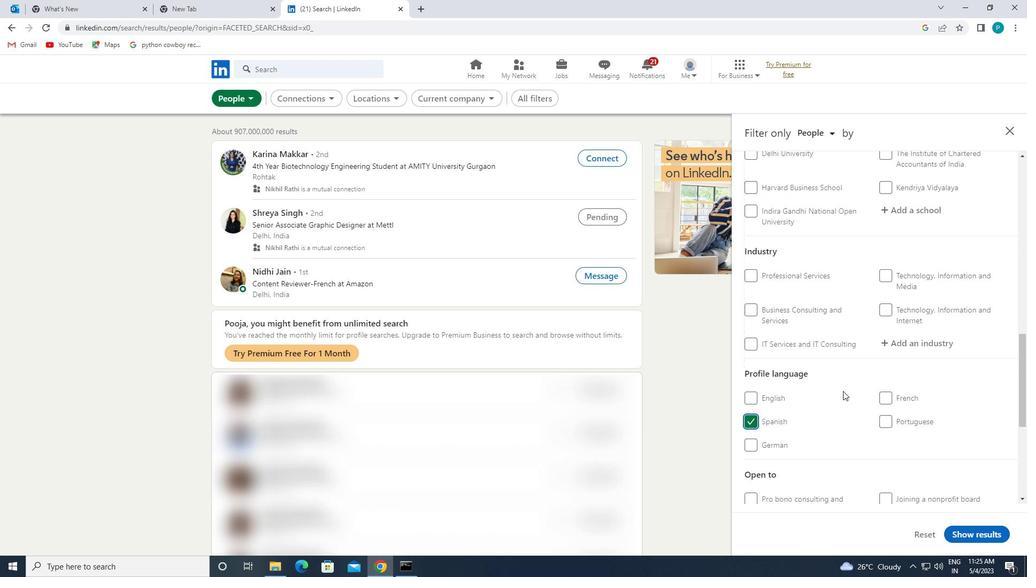 
Action: Mouse scrolled (858, 398) with delta (0, 0)
Screenshot: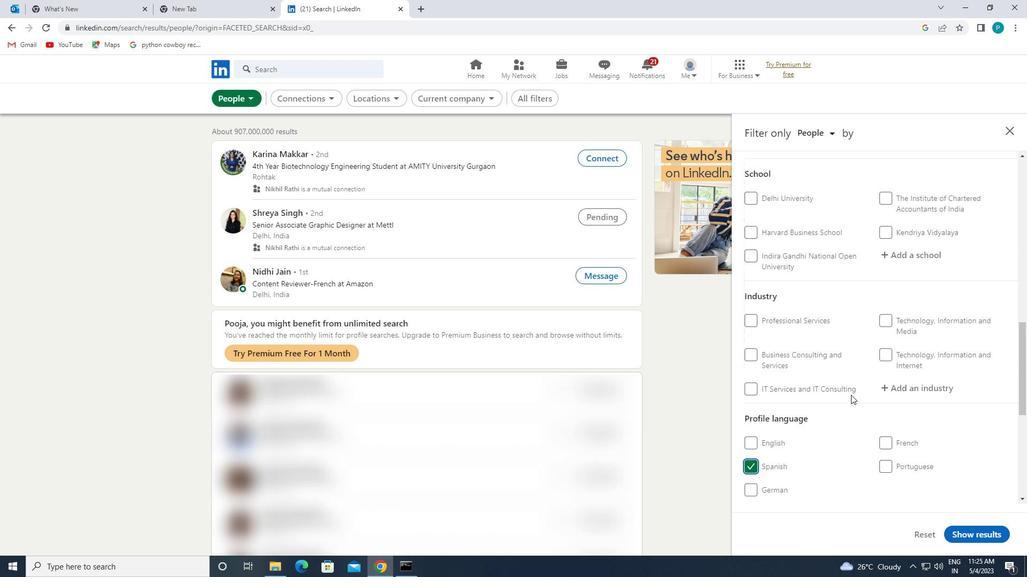 
Action: Mouse moved to (916, 400)
Screenshot: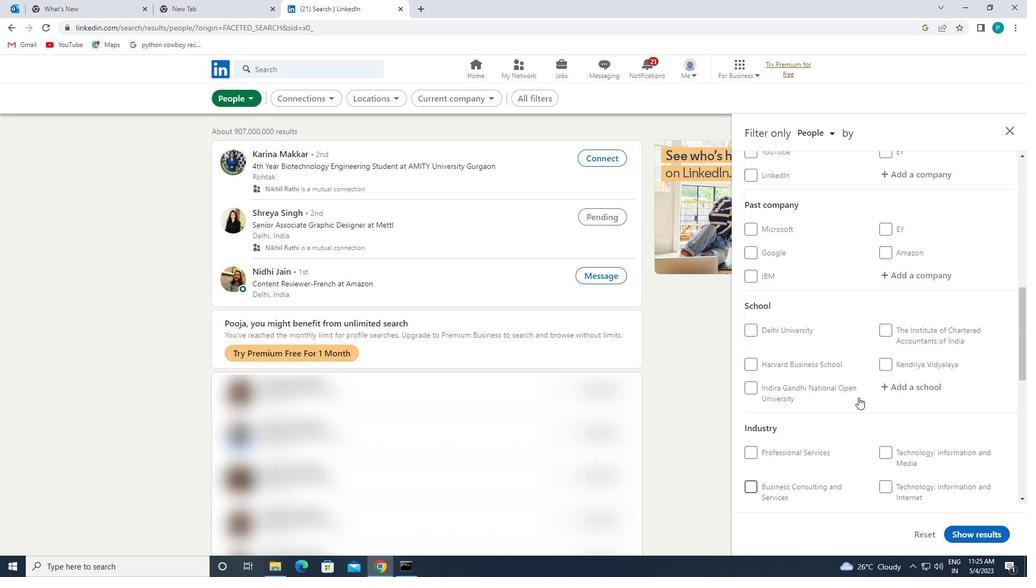 
Action: Mouse scrolled (916, 401) with delta (0, 0)
Screenshot: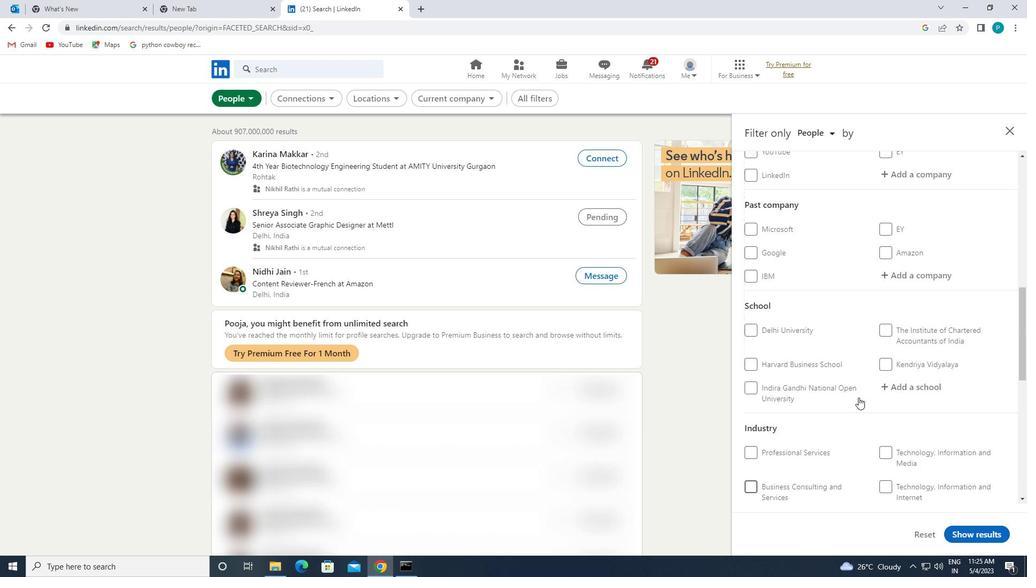 
Action: Mouse scrolled (916, 401) with delta (0, 0)
Screenshot: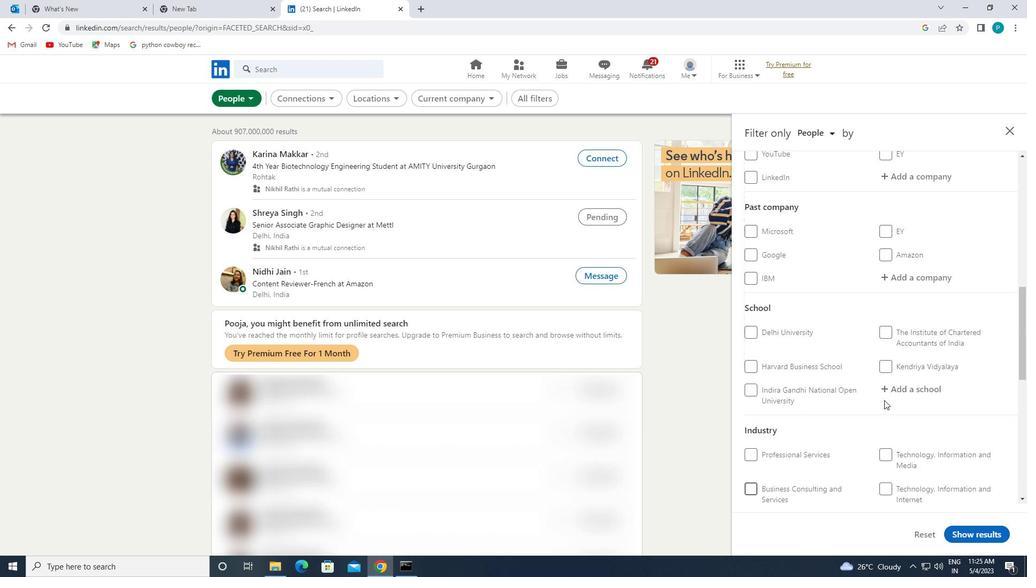 
Action: Mouse scrolled (916, 401) with delta (0, 0)
Screenshot: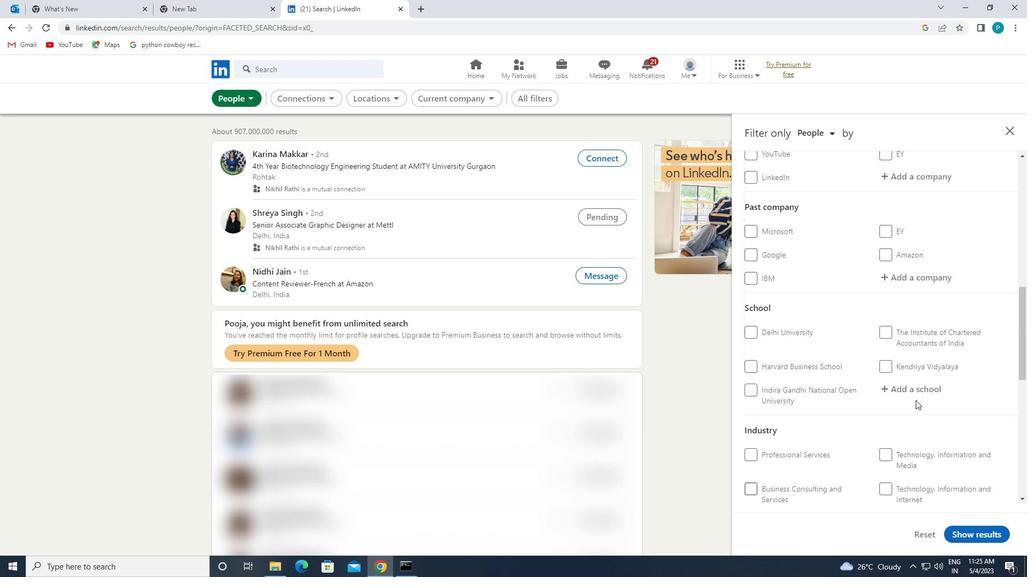 
Action: Mouse moved to (889, 339)
Screenshot: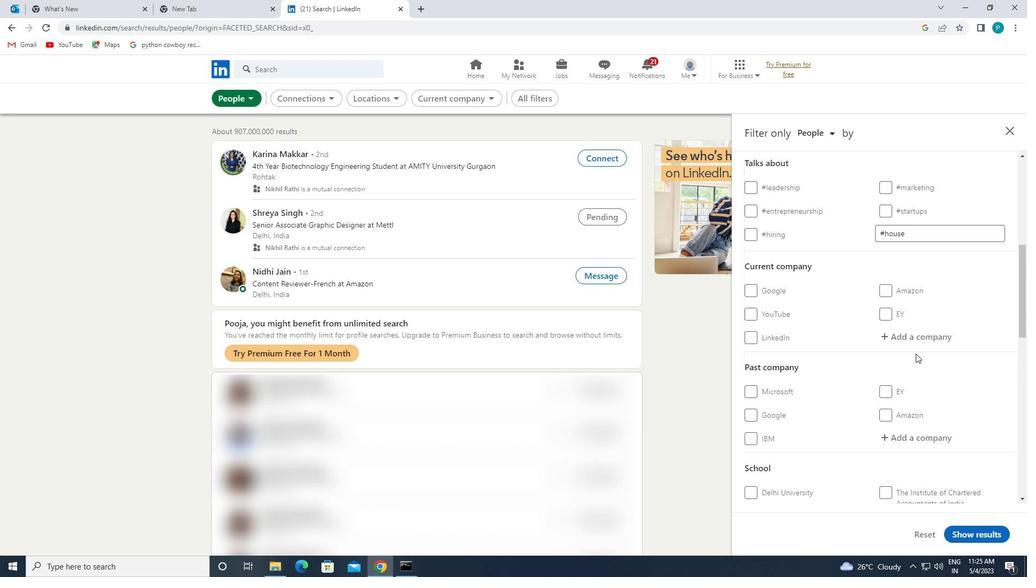 
Action: Mouse pressed left at (889, 339)
Screenshot: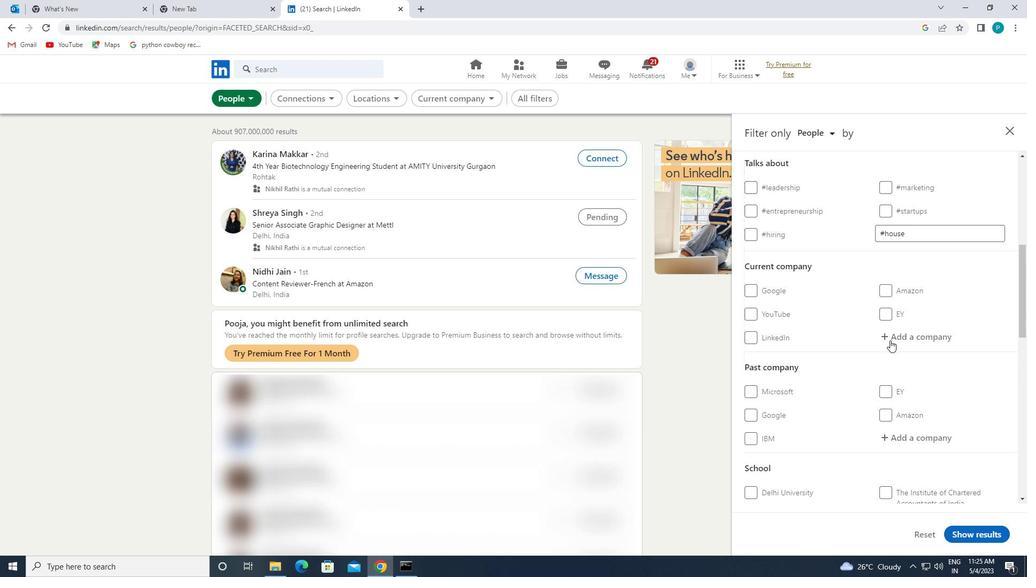 
Action: Key pressed <Key.caps_lock>L<Key.caps_lock>ENVO<Key.backspace><Key.backspace><Key.backspace>NOVO
Screenshot: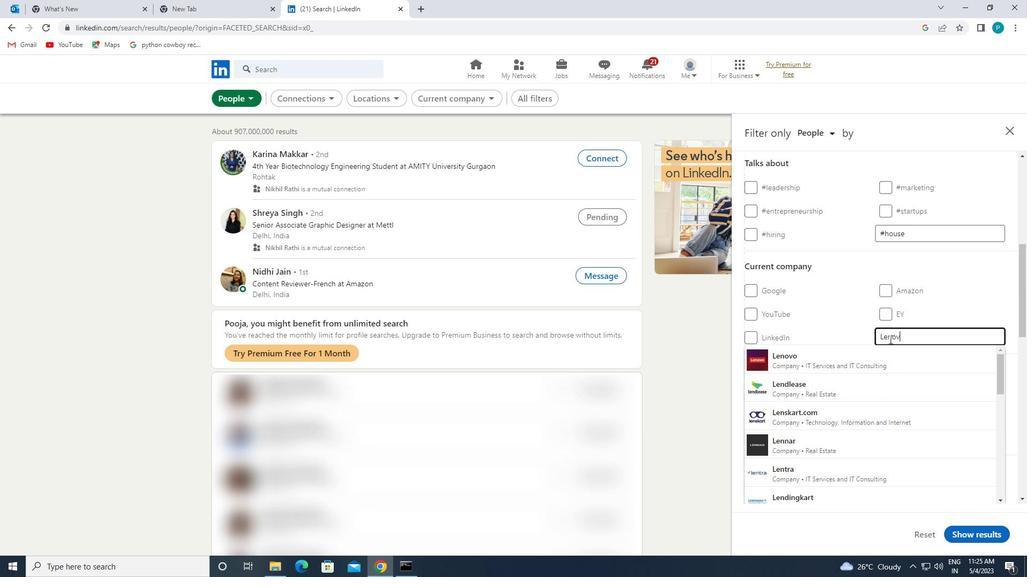 
Action: Mouse moved to (859, 348)
Screenshot: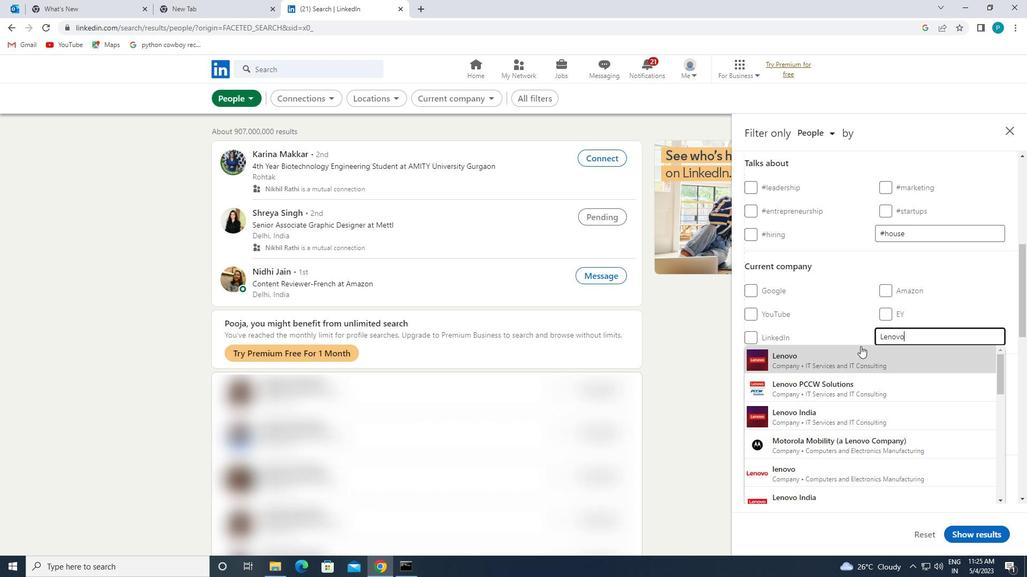 
Action: Mouse pressed left at (859, 348)
Screenshot: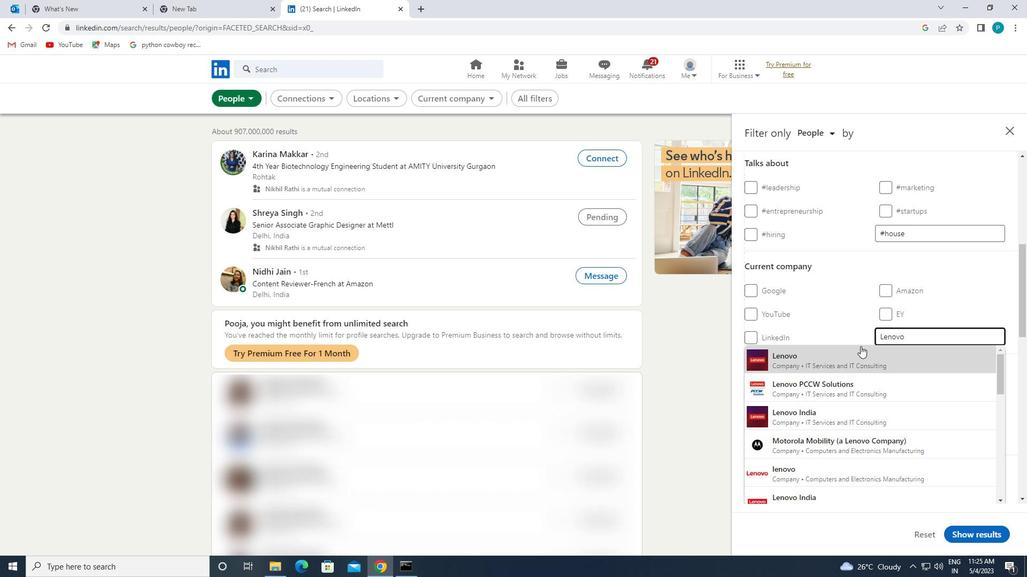 
Action: Mouse scrolled (859, 347) with delta (0, 0)
Screenshot: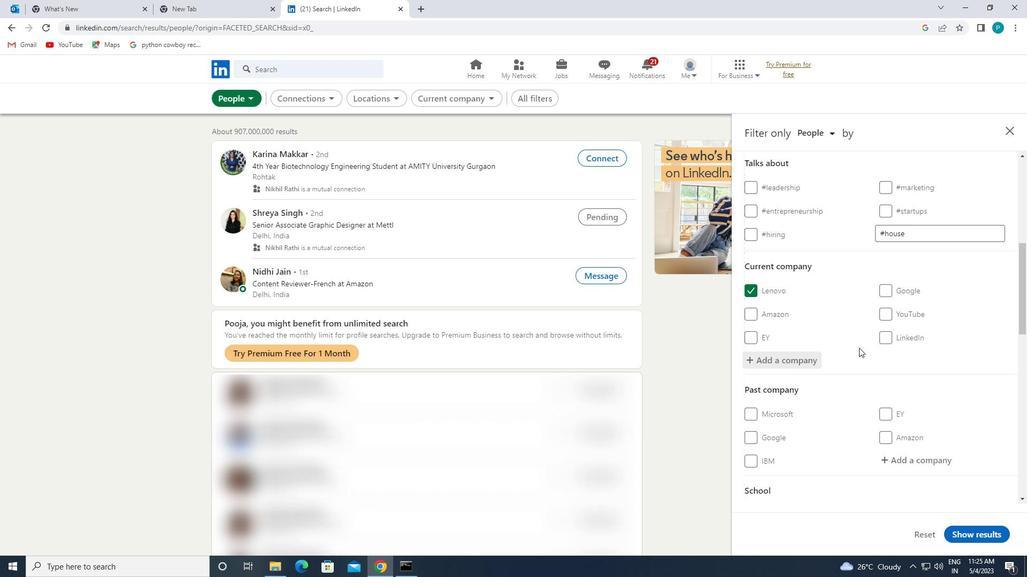 
Action: Mouse scrolled (859, 347) with delta (0, 0)
Screenshot: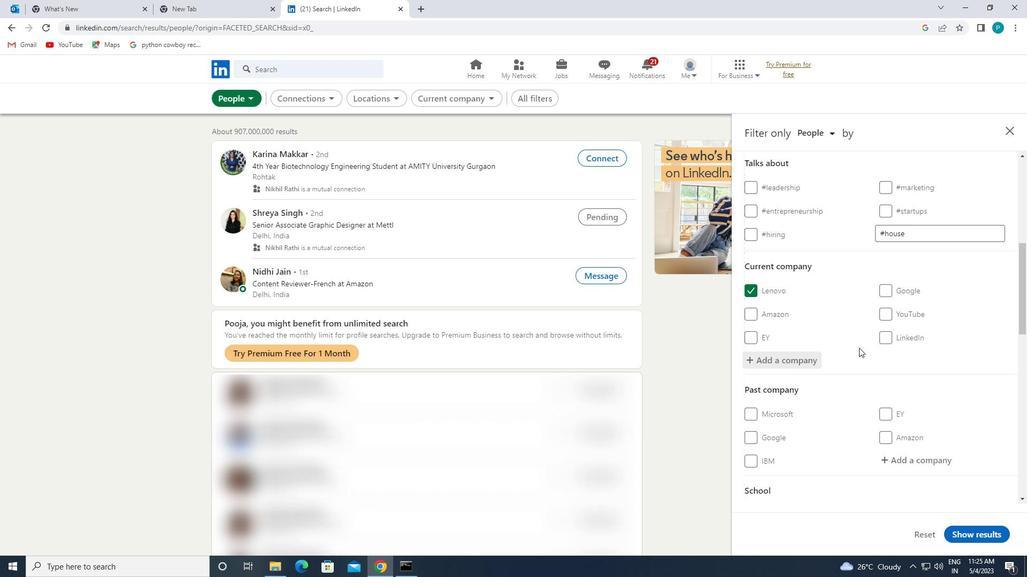 
Action: Mouse moved to (898, 400)
Screenshot: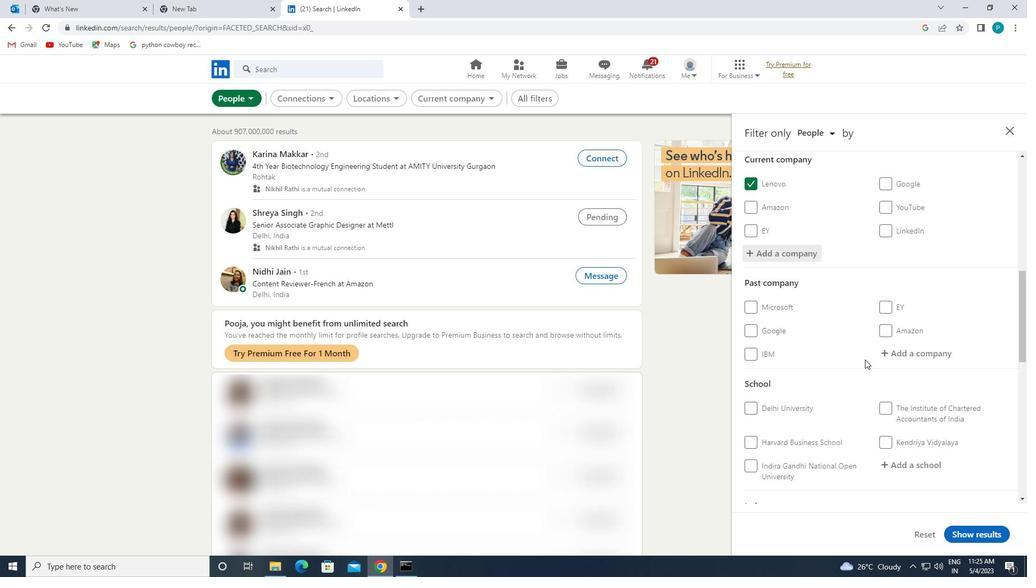 
Action: Mouse scrolled (898, 399) with delta (0, 0)
Screenshot: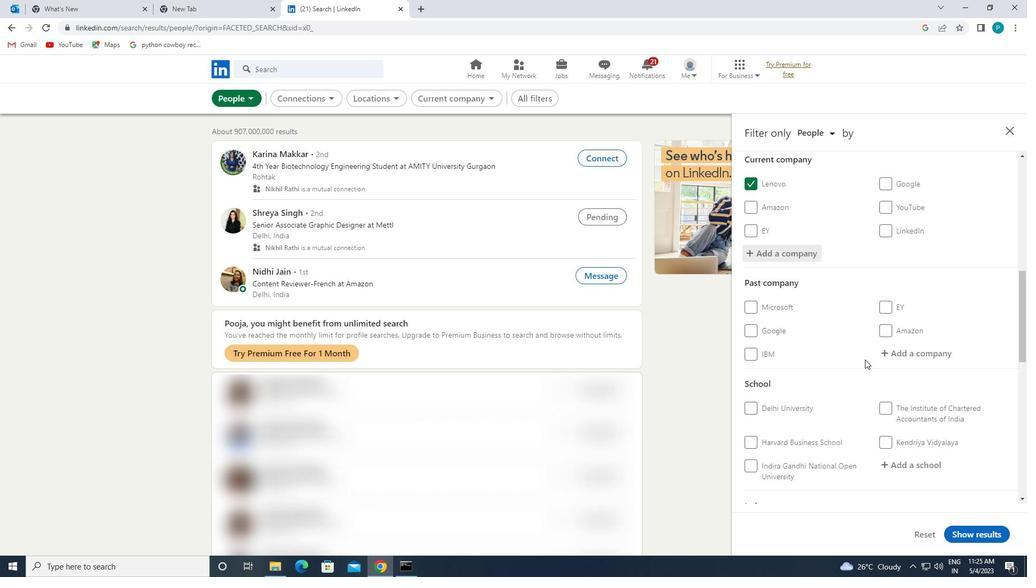 
Action: Mouse scrolled (898, 399) with delta (0, 0)
Screenshot: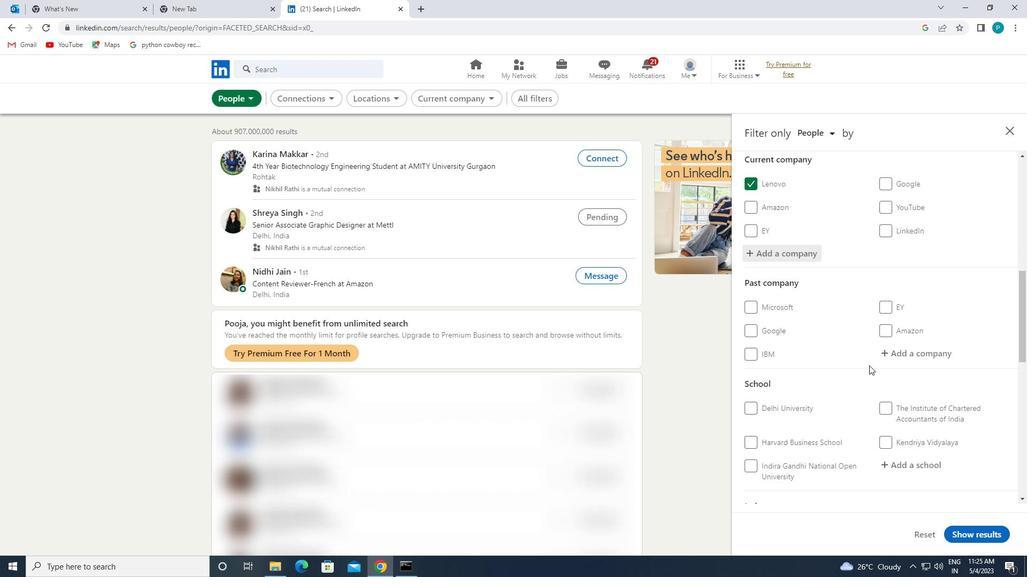 
Action: Mouse moved to (898, 352)
Screenshot: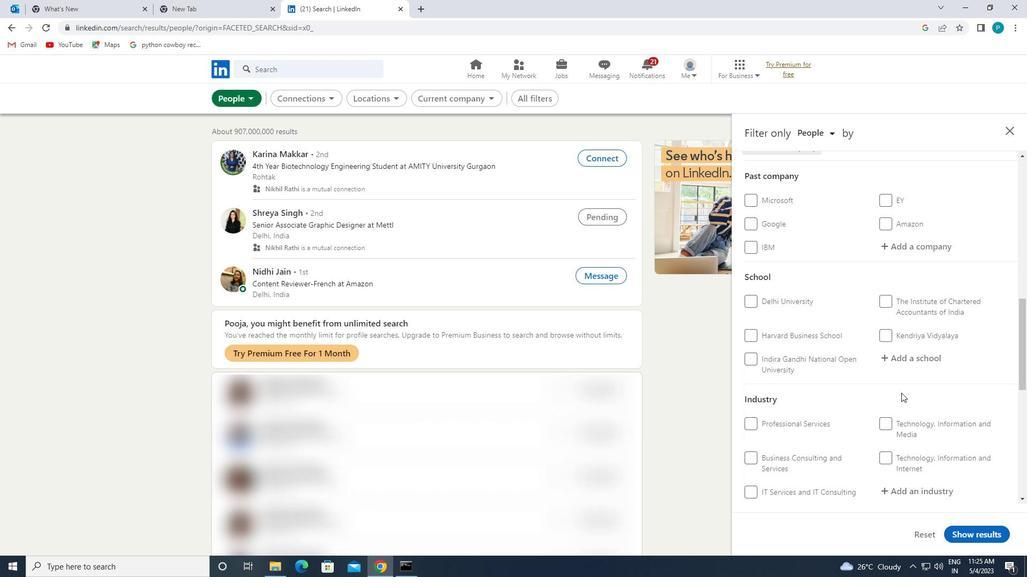 
Action: Mouse pressed left at (898, 352)
Screenshot: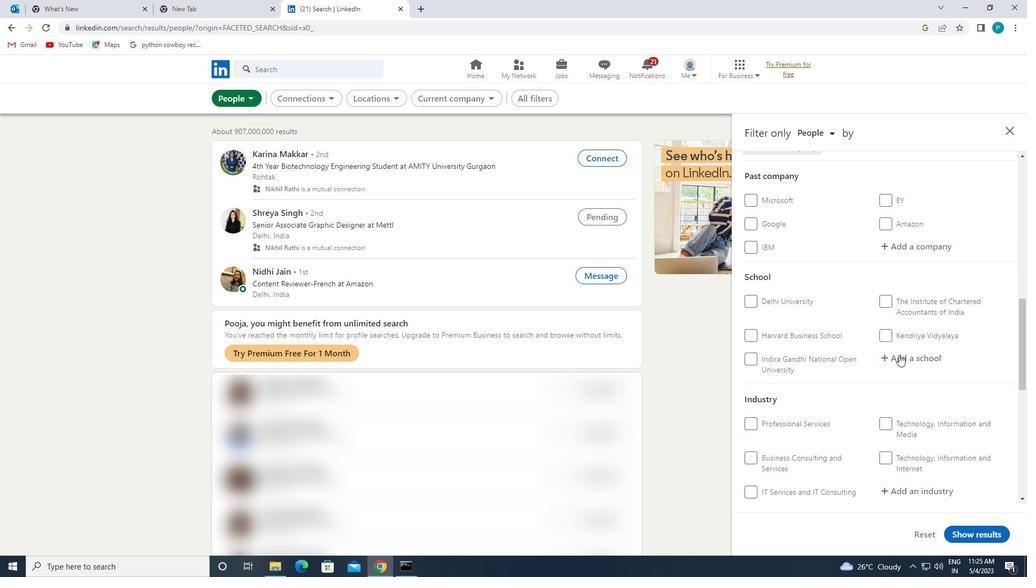 
Action: Mouse moved to (898, 353)
Screenshot: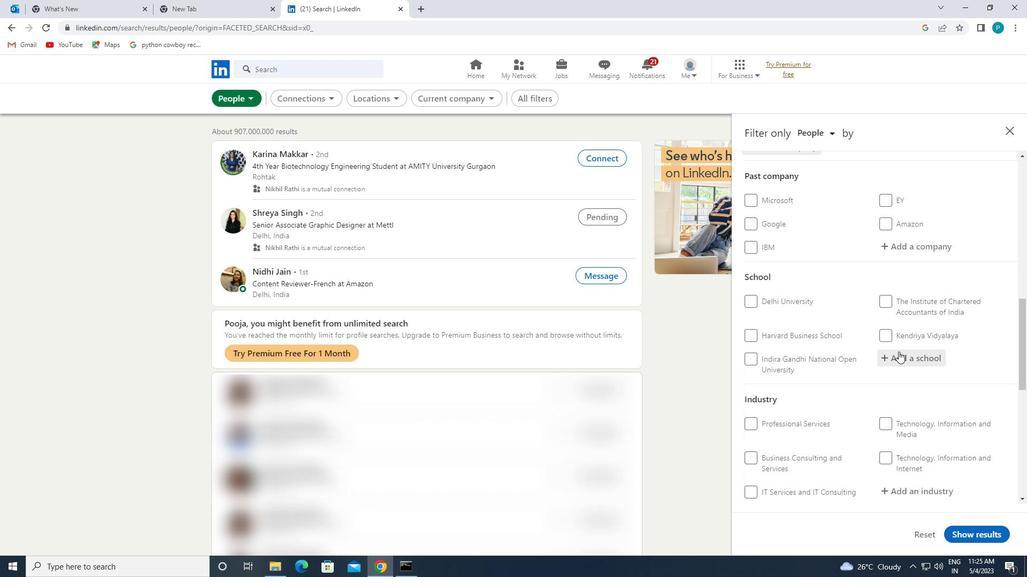 
Action: Key pressed <Key.caps_lock>D<Key.caps_lock>ON<Key.space><Key.caps_lock>B<Key.caps_lock>OS
Screenshot: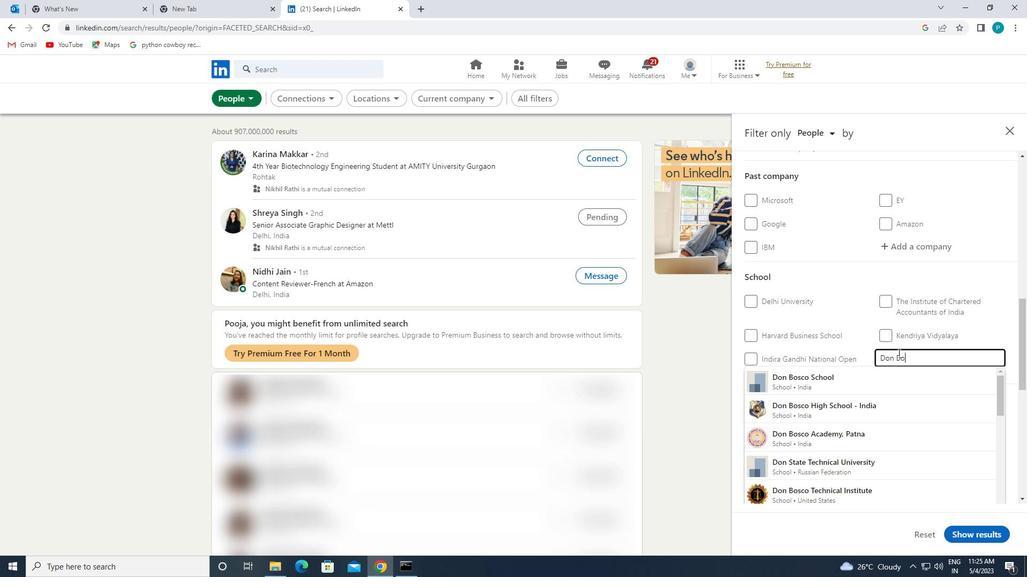 
Action: Mouse moved to (886, 400)
Screenshot: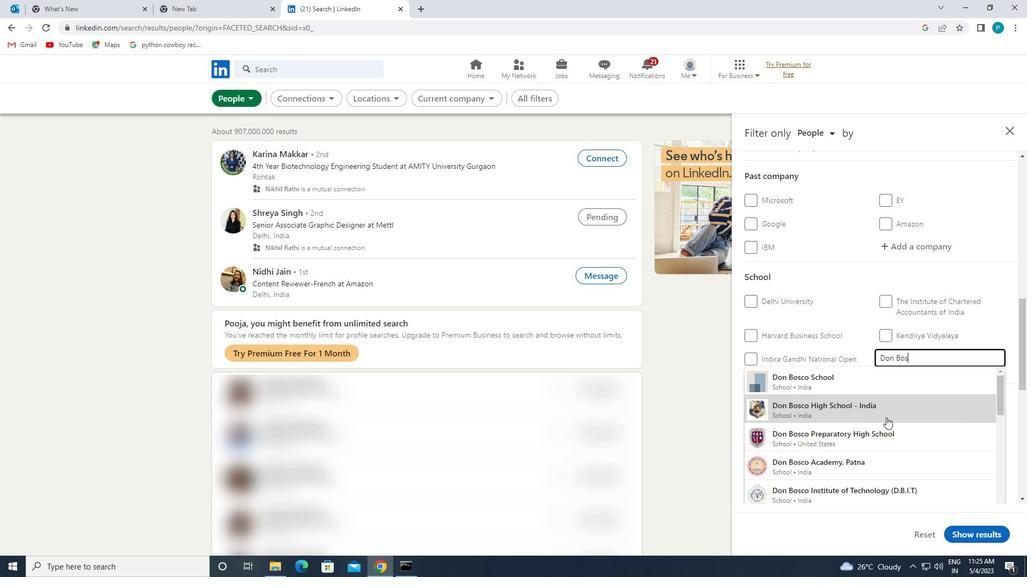 
Action: Mouse pressed left at (886, 400)
Screenshot: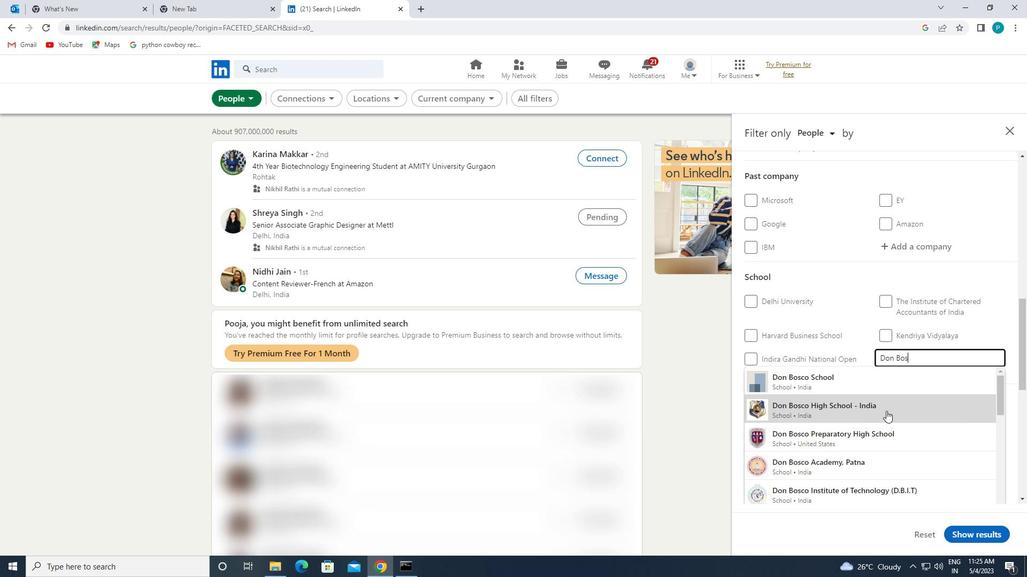 
Action: Mouse moved to (881, 409)
Screenshot: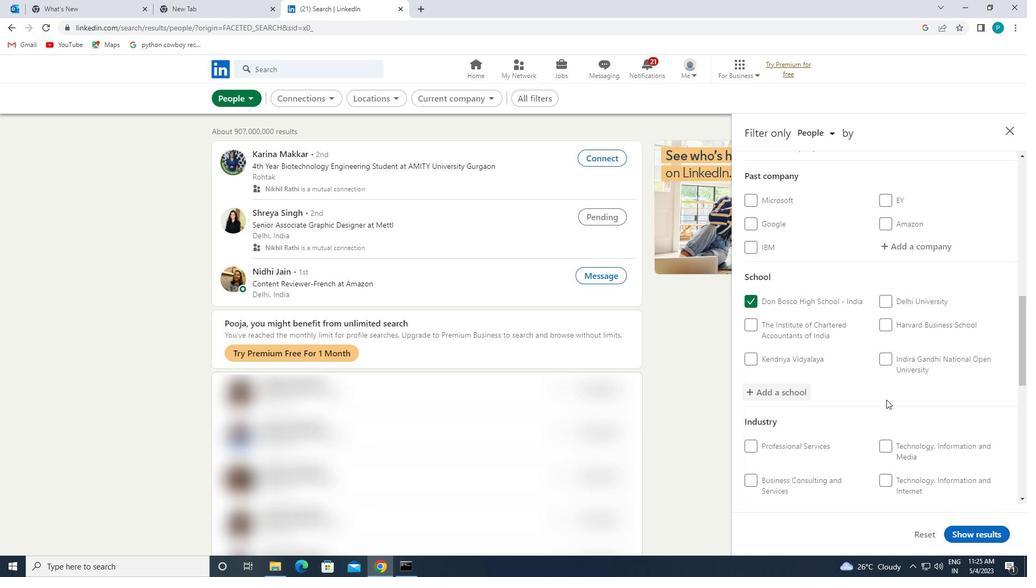 
Action: Mouse scrolled (881, 409) with delta (0, 0)
Screenshot: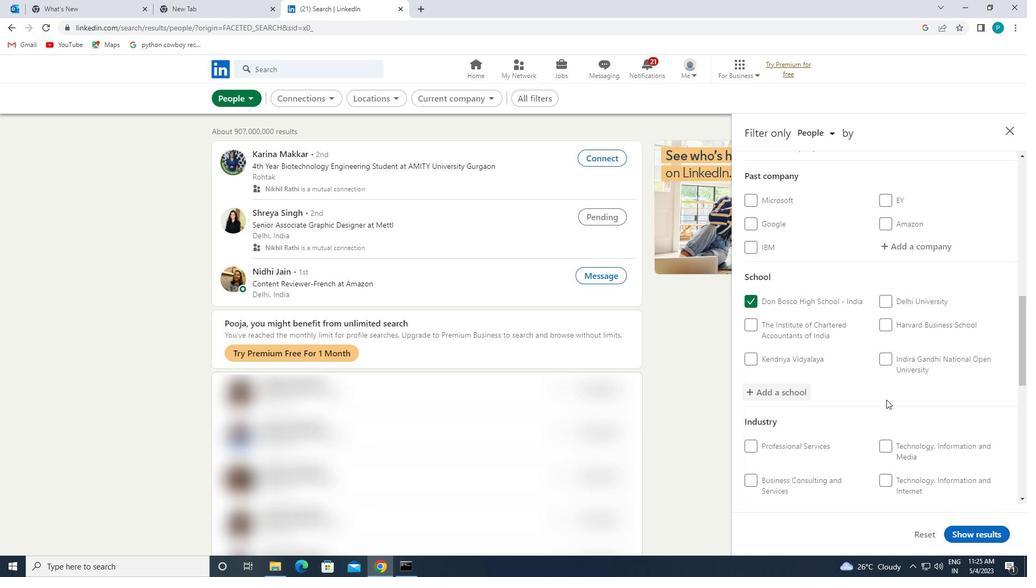 
Action: Mouse scrolled (881, 409) with delta (0, 0)
Screenshot: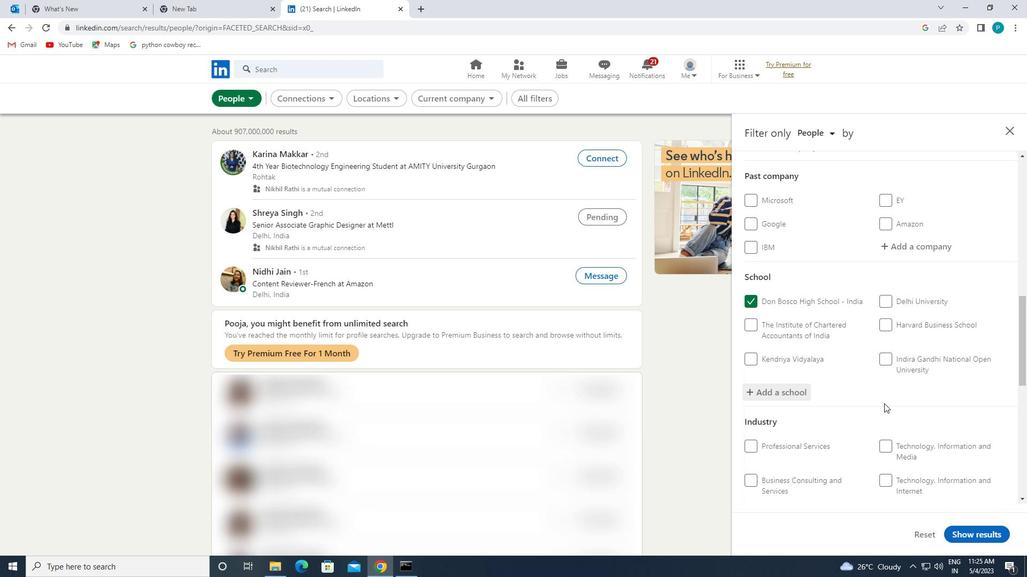 
Action: Mouse moved to (881, 410)
Screenshot: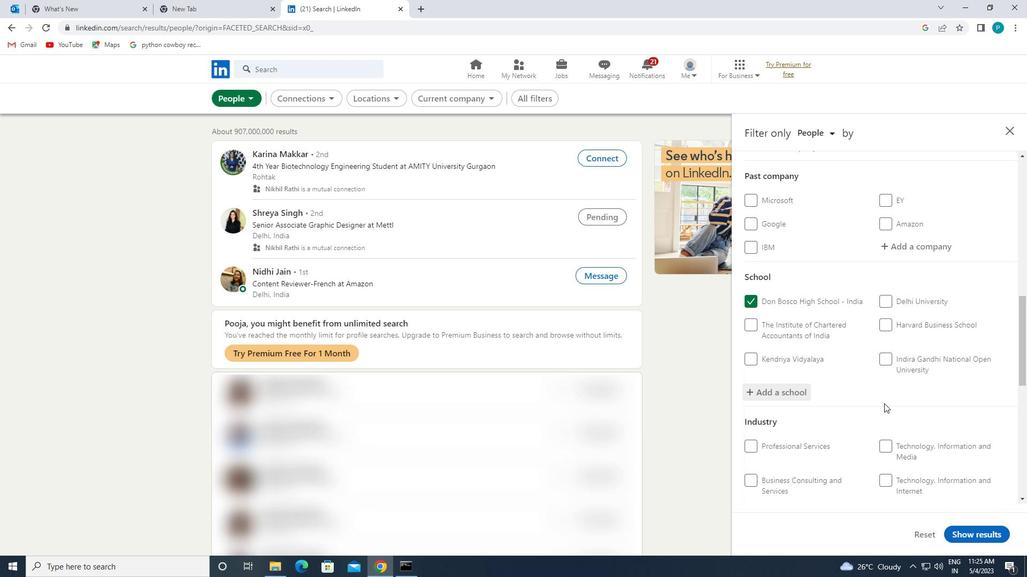 
Action: Mouse scrolled (881, 409) with delta (0, 0)
Screenshot: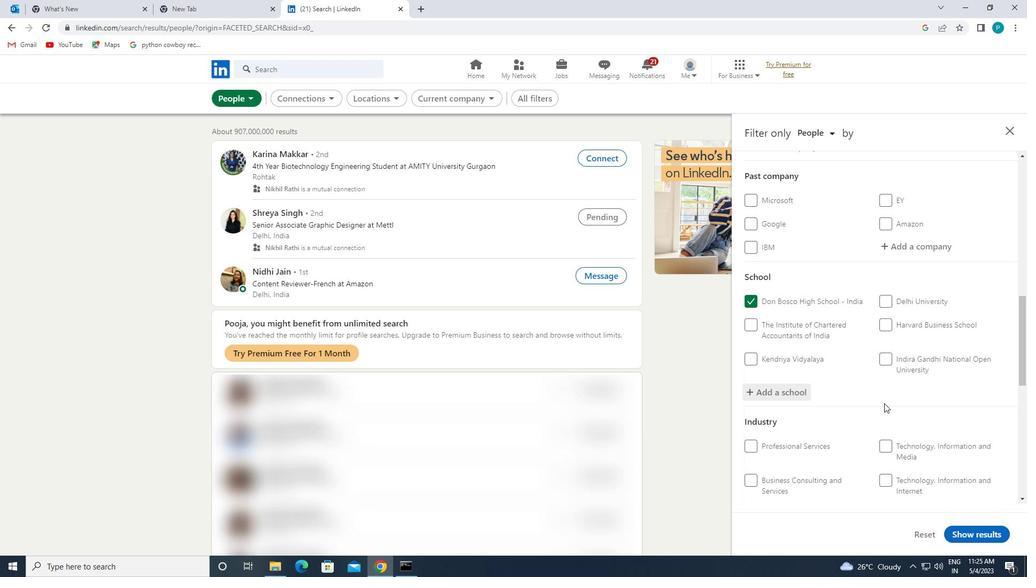 
Action: Mouse moved to (904, 362)
Screenshot: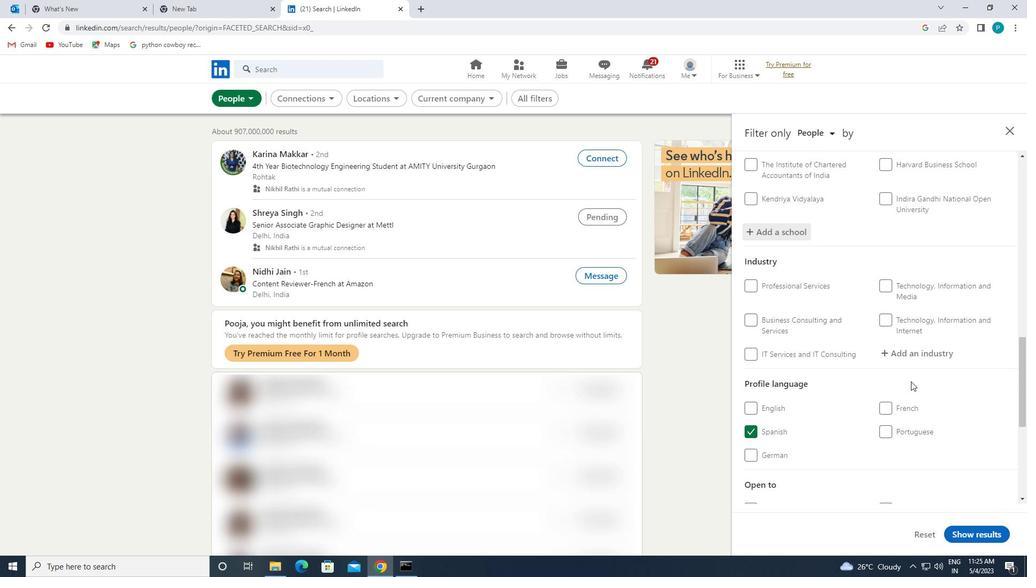 
Action: Mouse pressed left at (904, 362)
Screenshot: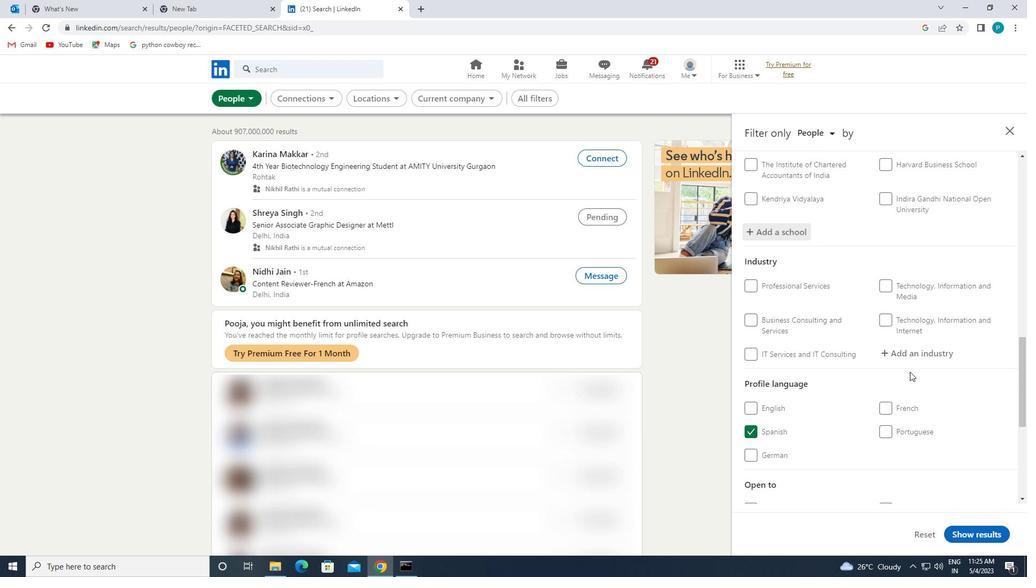 
Action: Mouse moved to (903, 357)
Screenshot: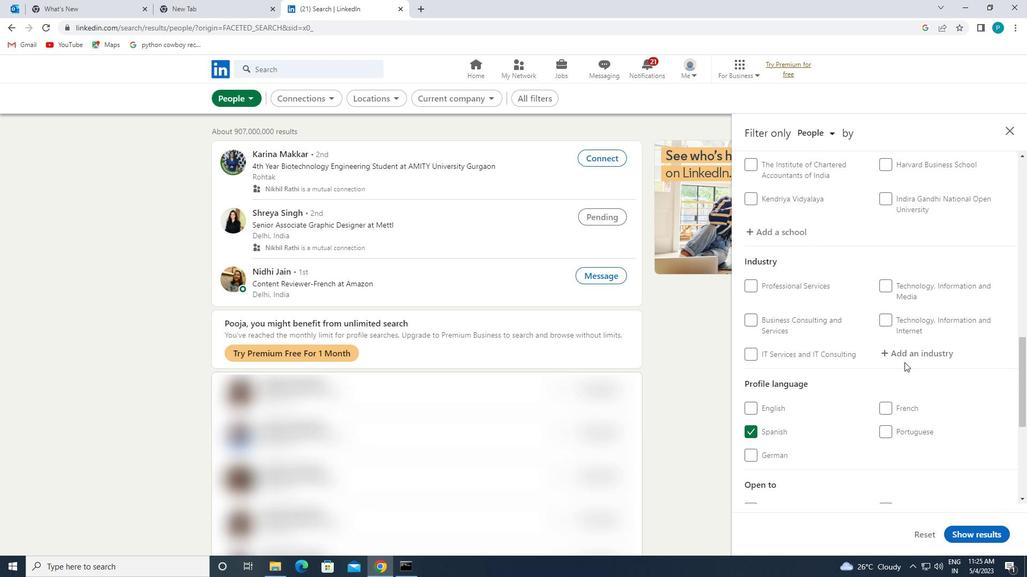 
Action: Mouse pressed left at (903, 357)
Screenshot: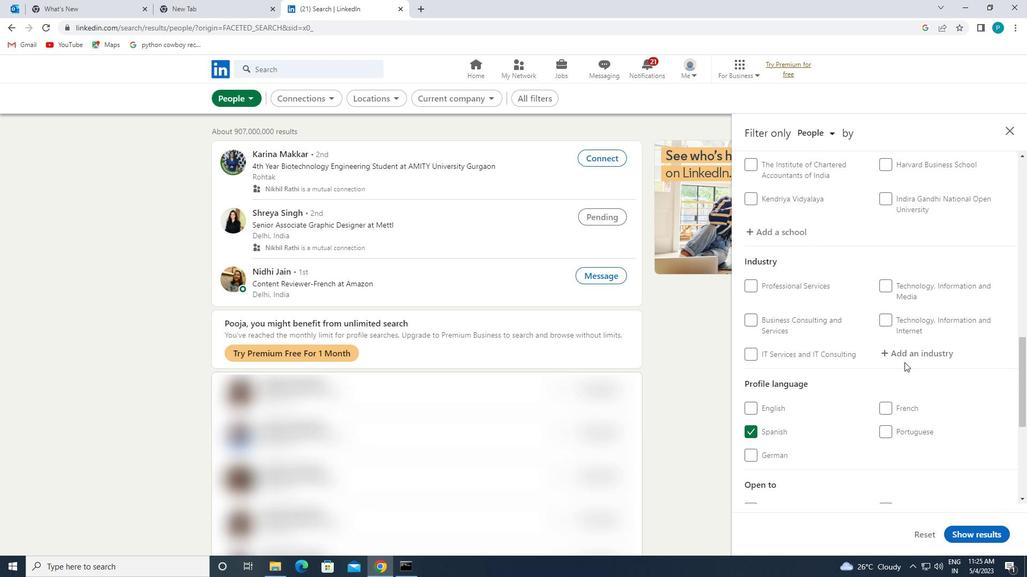 
Action: Mouse moved to (916, 426)
Screenshot: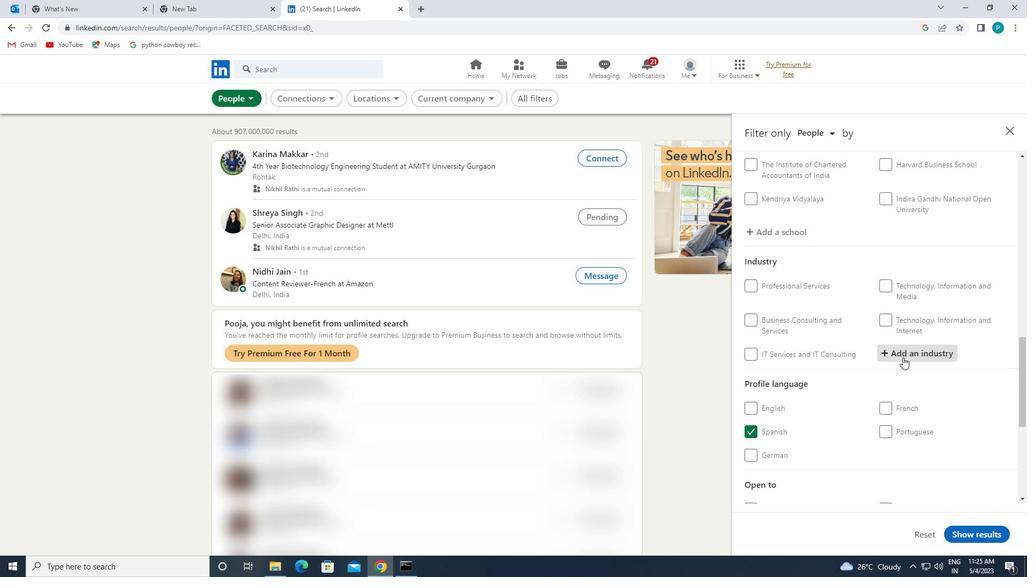 
Action: Key pressed <Key.caps_lock>F<Key.backspace>E<Key.caps_lock>DUC
Screenshot: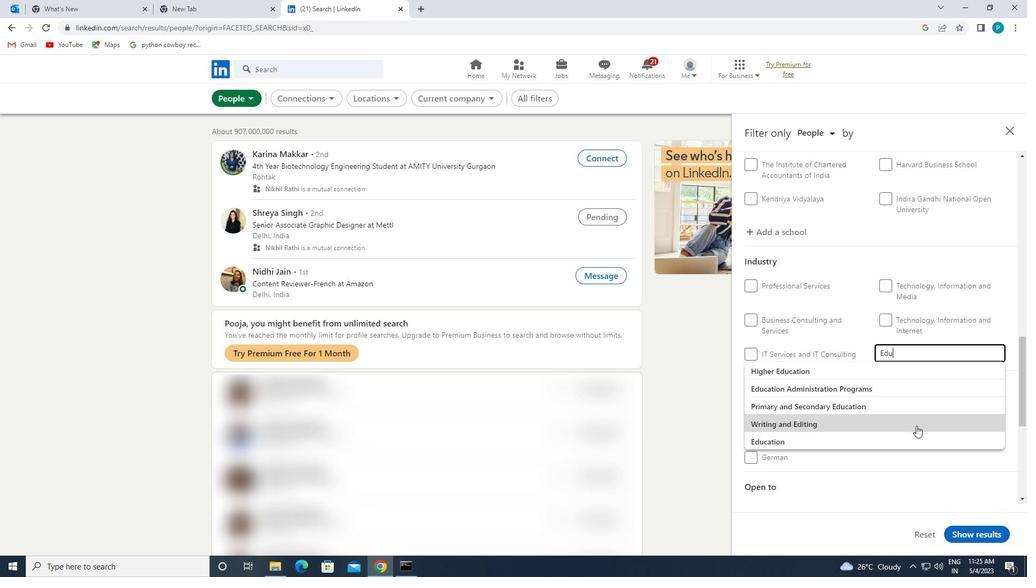
Action: Mouse moved to (861, 390)
Screenshot: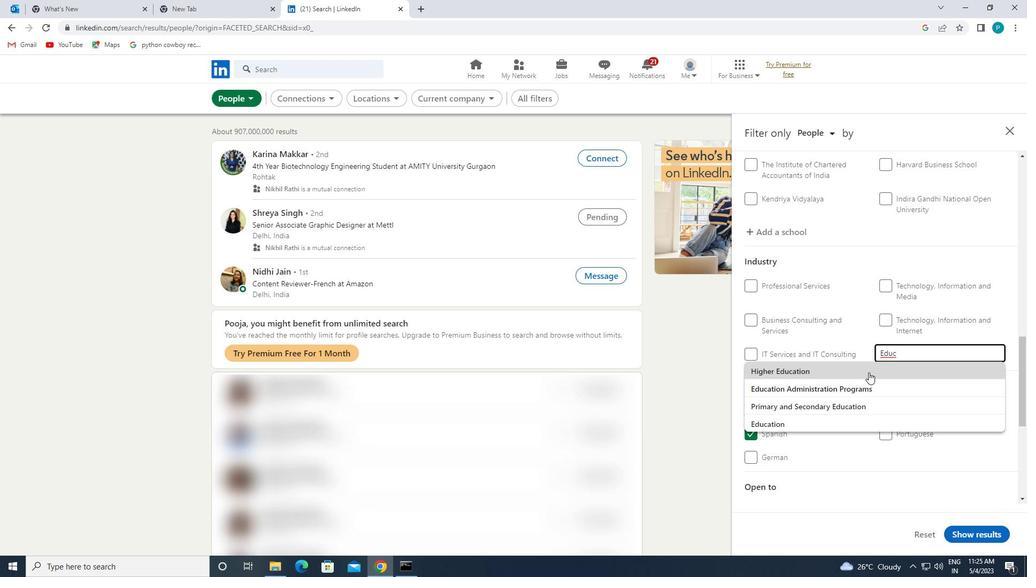 
Action: Mouse pressed left at (861, 390)
Screenshot: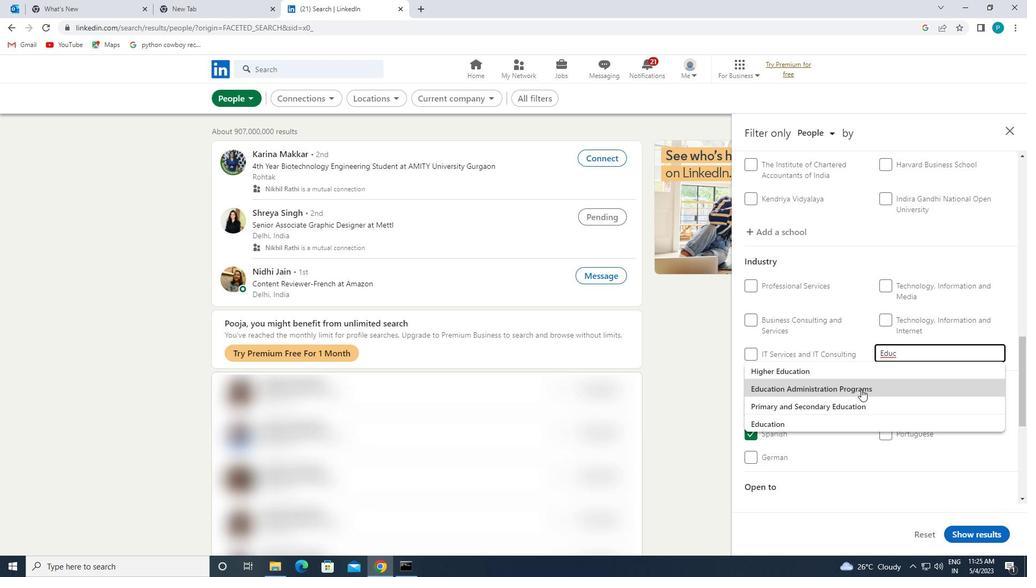 
Action: Mouse moved to (868, 395)
Screenshot: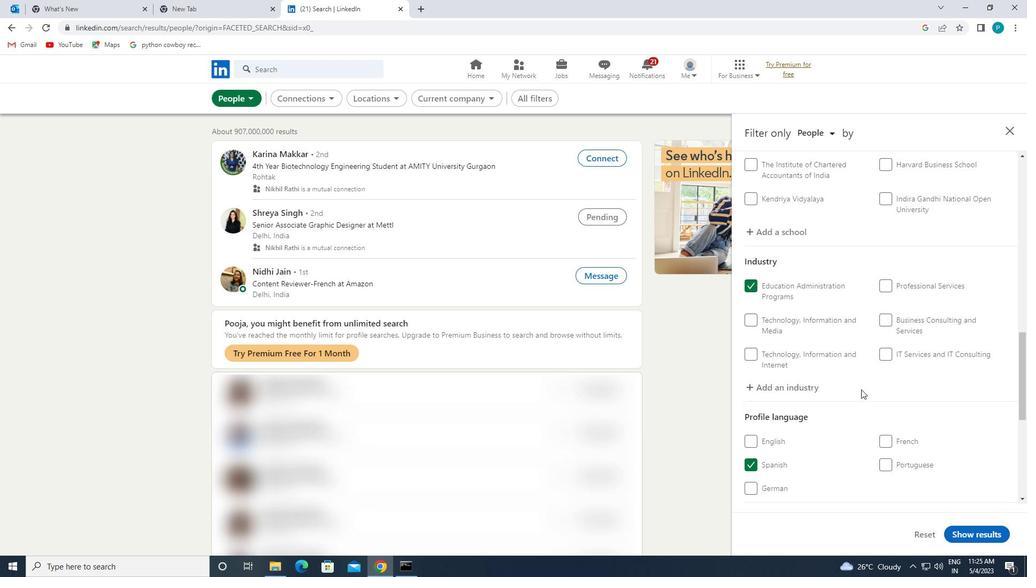
Action: Mouse scrolled (868, 395) with delta (0, 0)
Screenshot: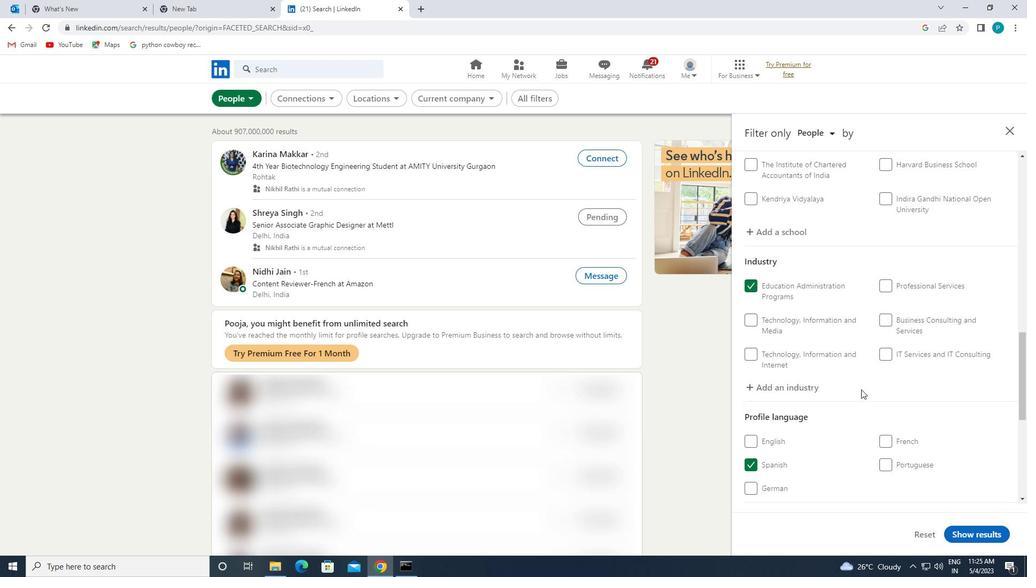 
Action: Mouse moved to (868, 396)
Screenshot: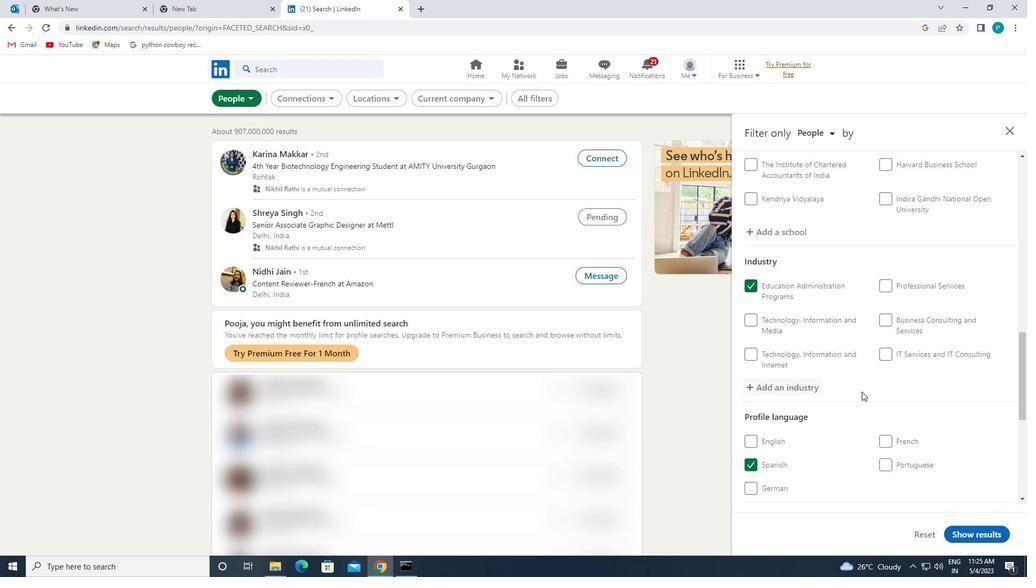 
Action: Mouse scrolled (868, 395) with delta (0, 0)
Screenshot: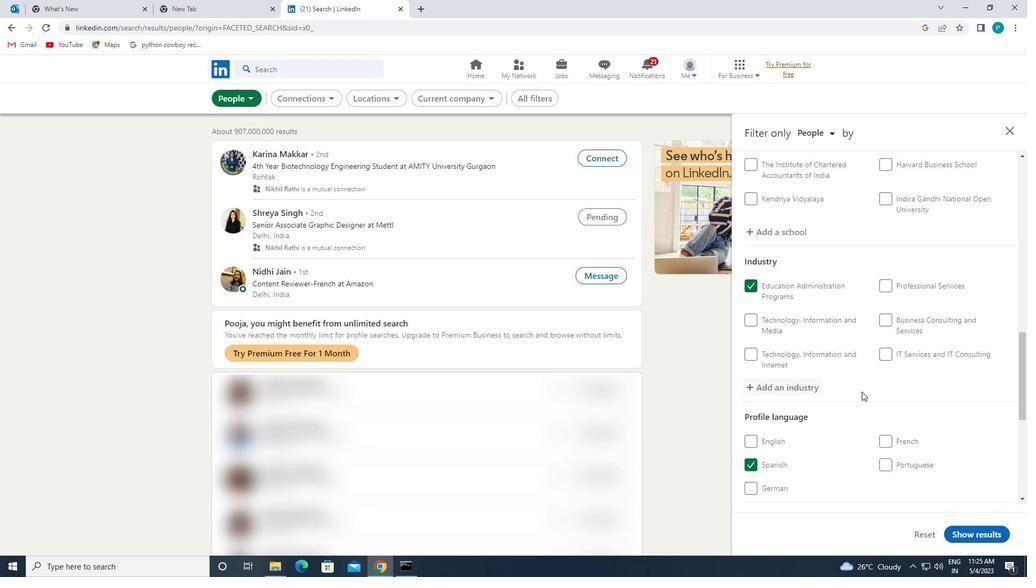 
Action: Mouse moved to (870, 398)
Screenshot: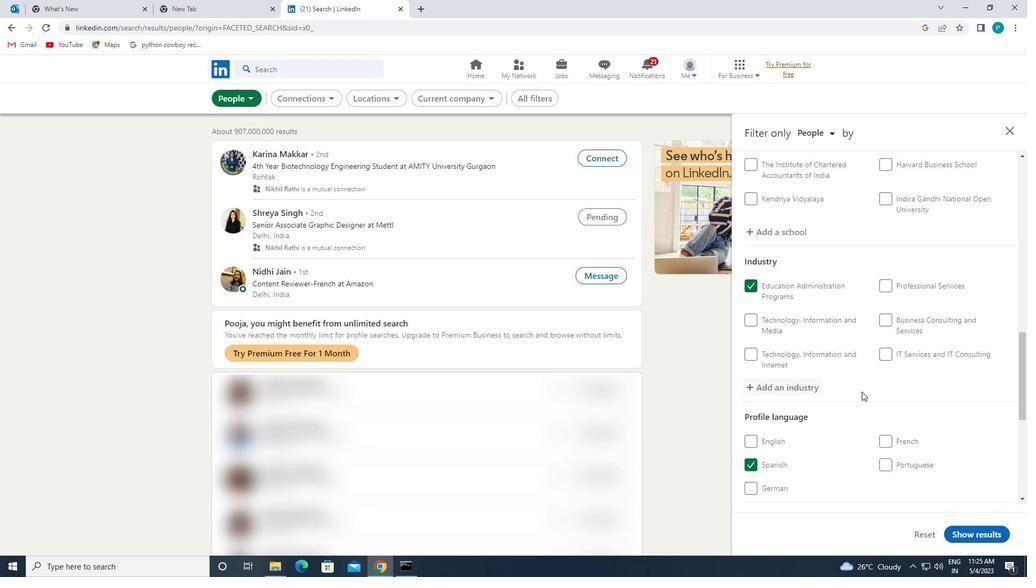 
Action: Mouse scrolled (870, 397) with delta (0, 0)
Screenshot: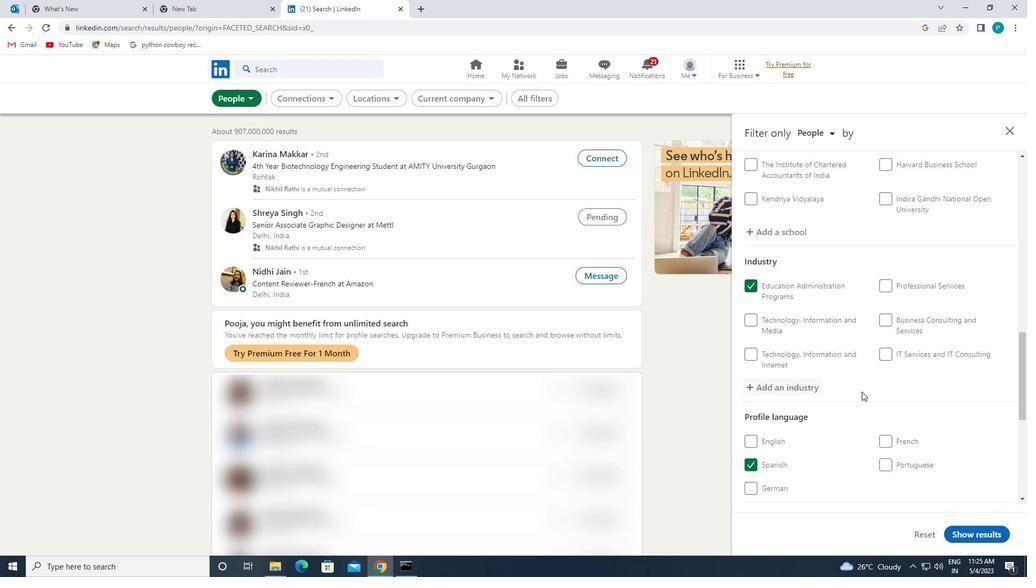 
Action: Mouse moved to (909, 420)
Screenshot: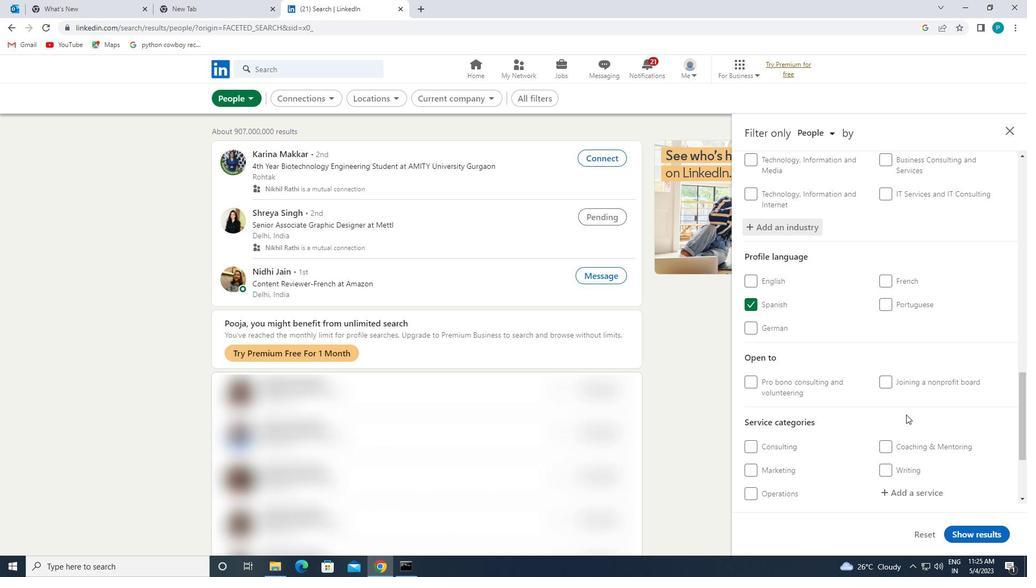 
Action: Mouse scrolled (909, 420) with delta (0, 0)
Screenshot: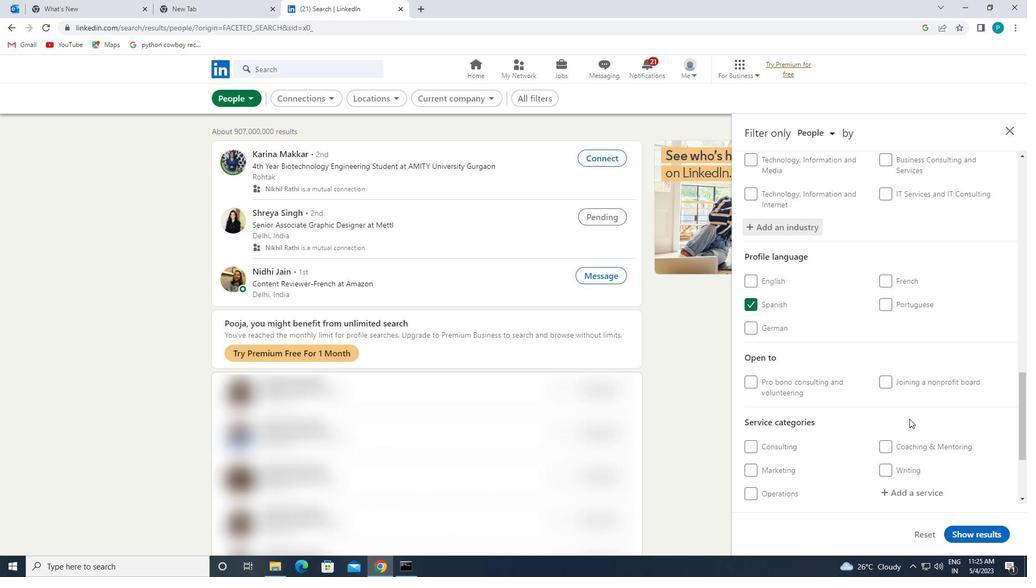 
Action: Mouse scrolled (909, 420) with delta (0, 0)
Screenshot: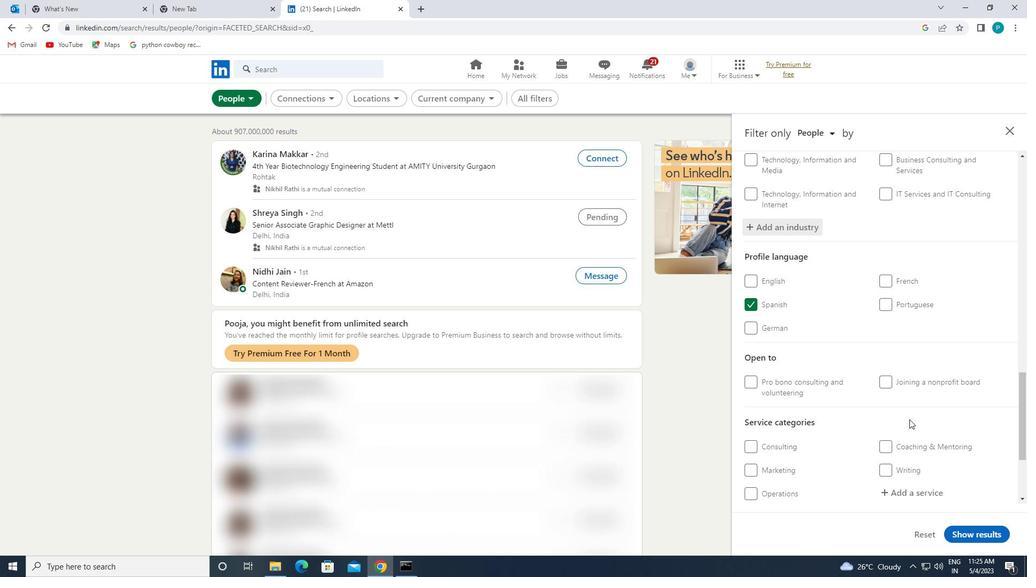 
Action: Mouse moved to (903, 381)
Screenshot: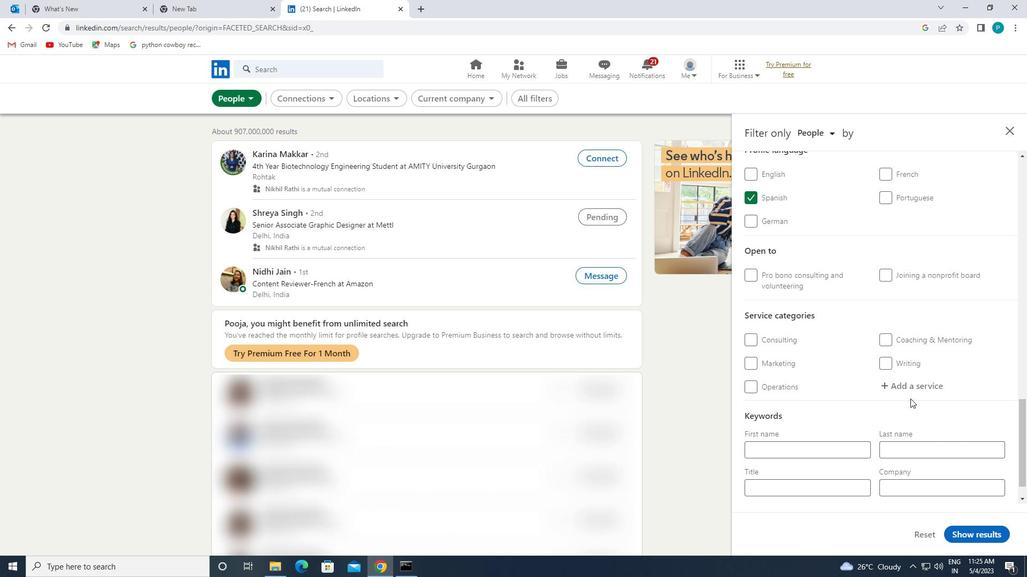 
Action: Mouse pressed left at (903, 381)
Screenshot: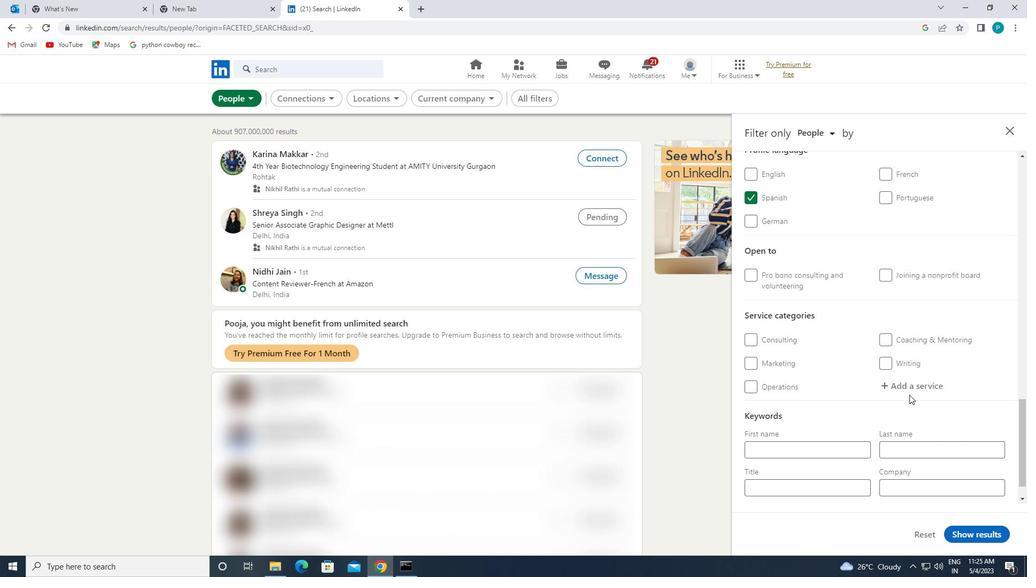 
Action: Mouse moved to (903, 381)
Screenshot: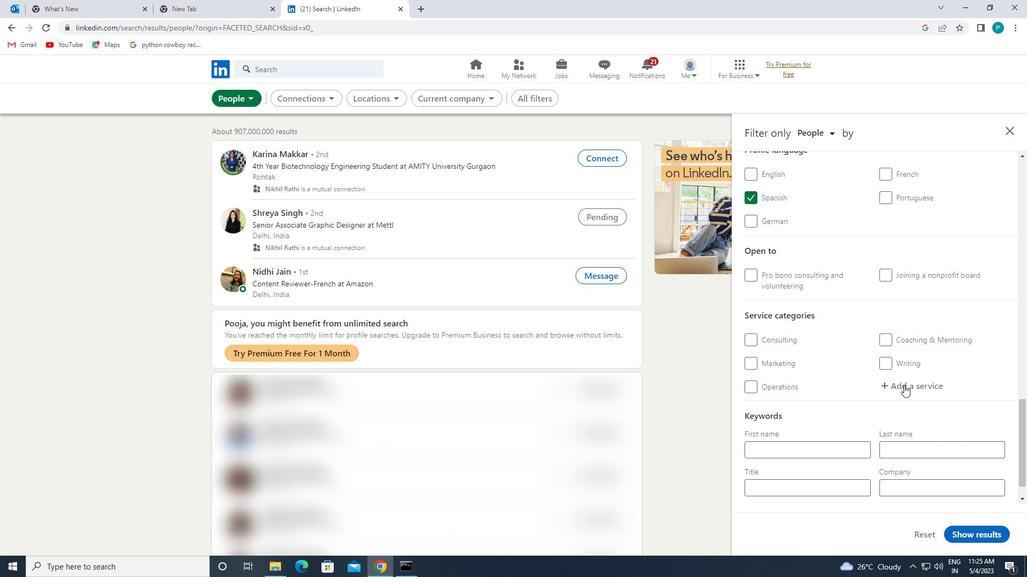 
Action: Key pressed <Key.caps_lock>E<Key.caps_lock>DITING
Screenshot: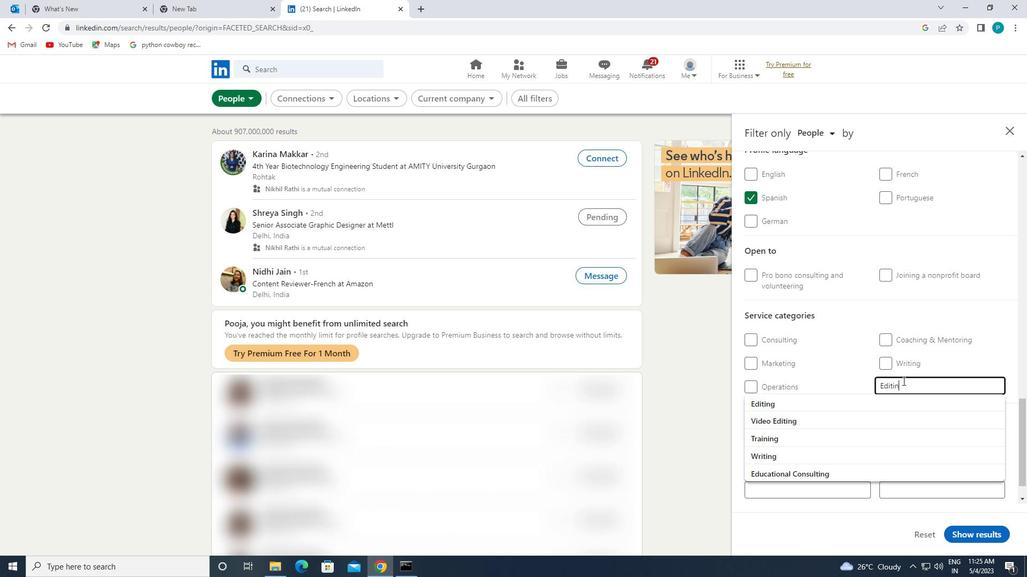 
Action: Mouse moved to (866, 403)
Screenshot: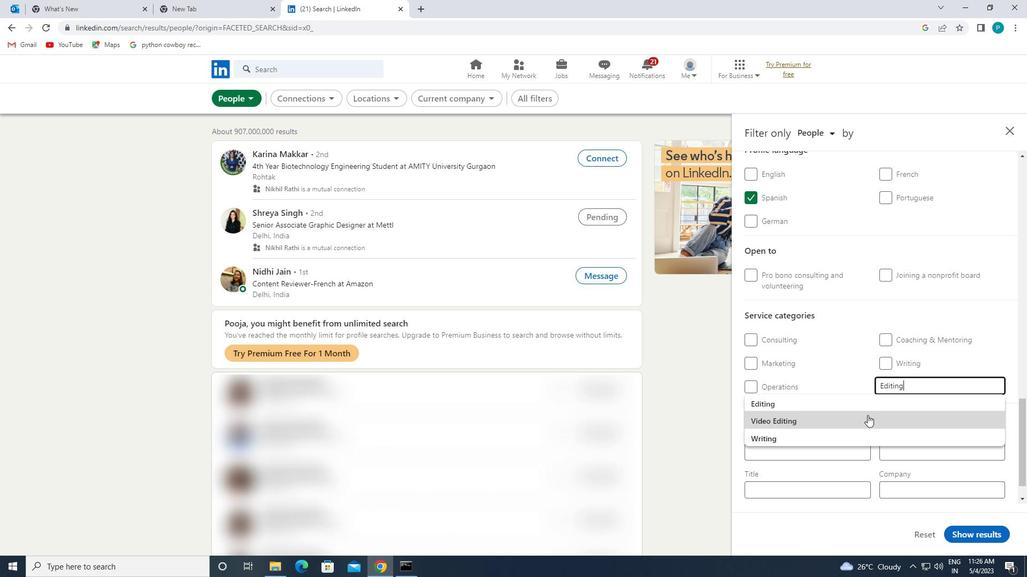 
Action: Mouse pressed left at (866, 403)
Screenshot: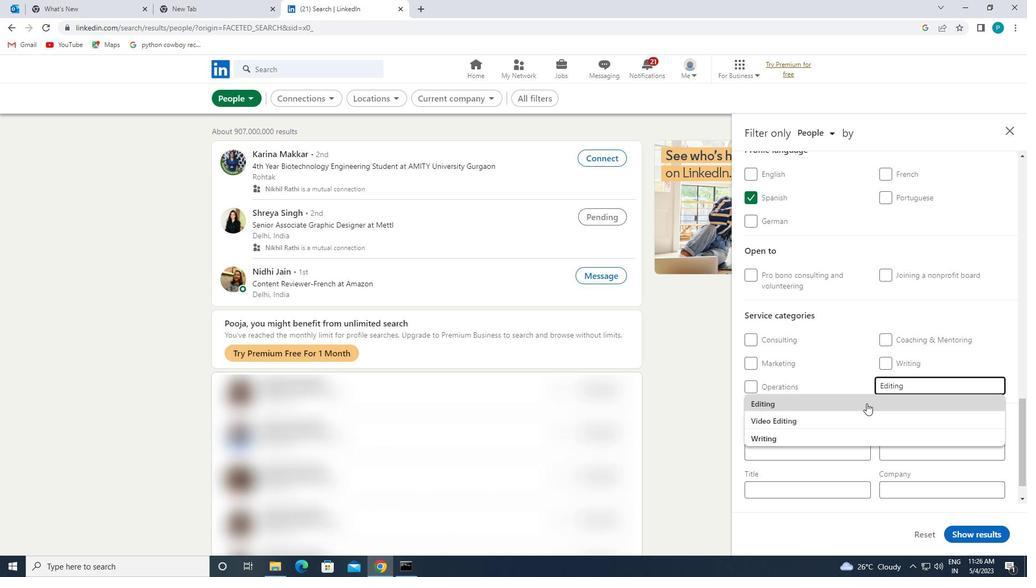 
Action: Mouse moved to (842, 452)
Screenshot: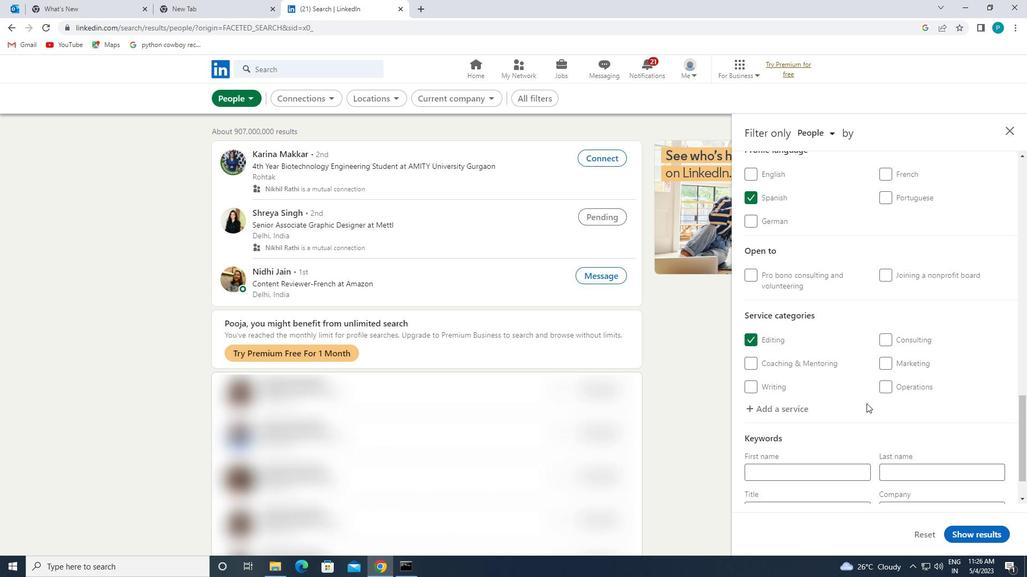 
Action: Mouse scrolled (842, 452) with delta (0, 0)
Screenshot: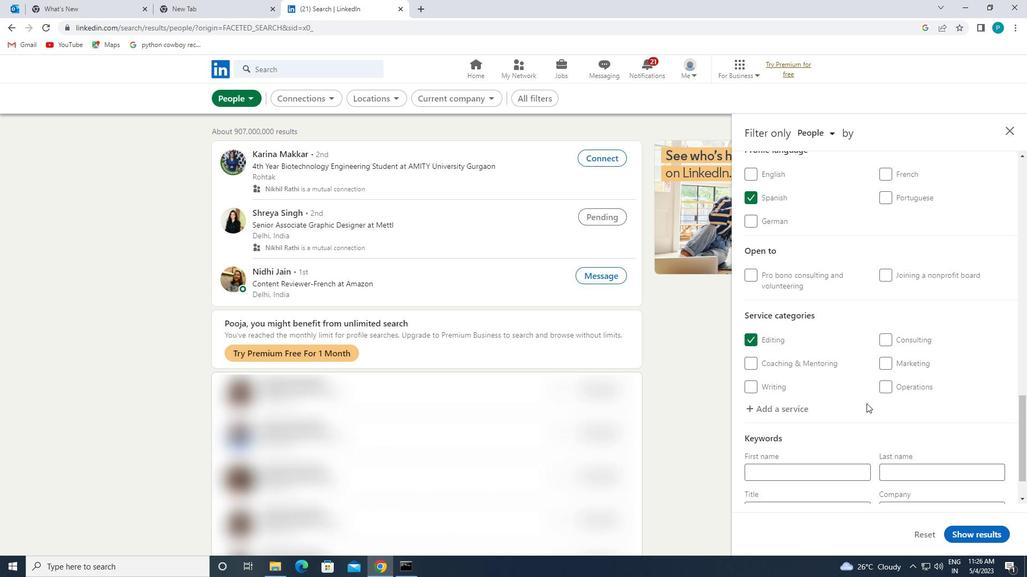 
Action: Mouse moved to (840, 460)
Screenshot: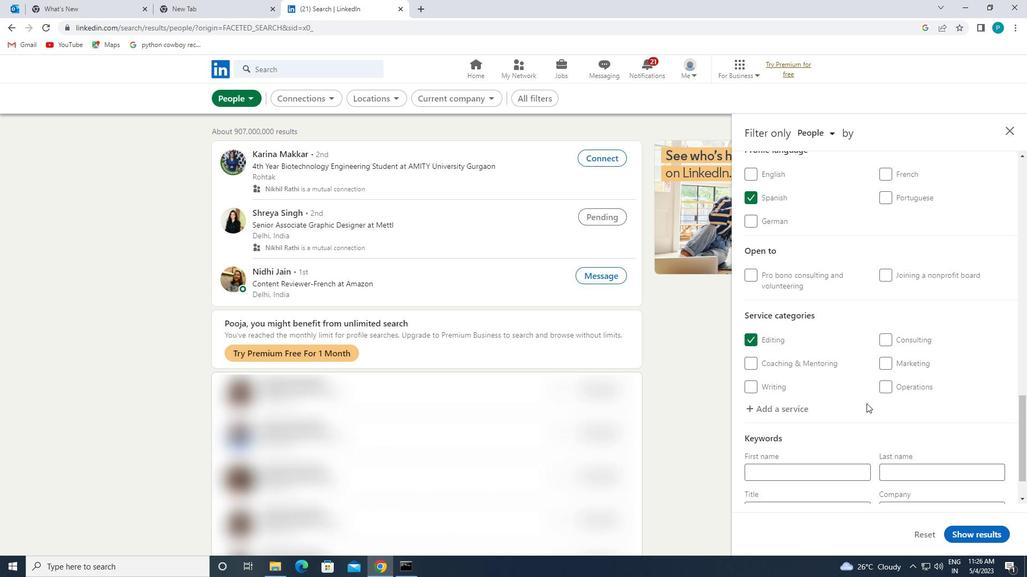 
Action: Mouse scrolled (840, 460) with delta (0, 0)
Screenshot: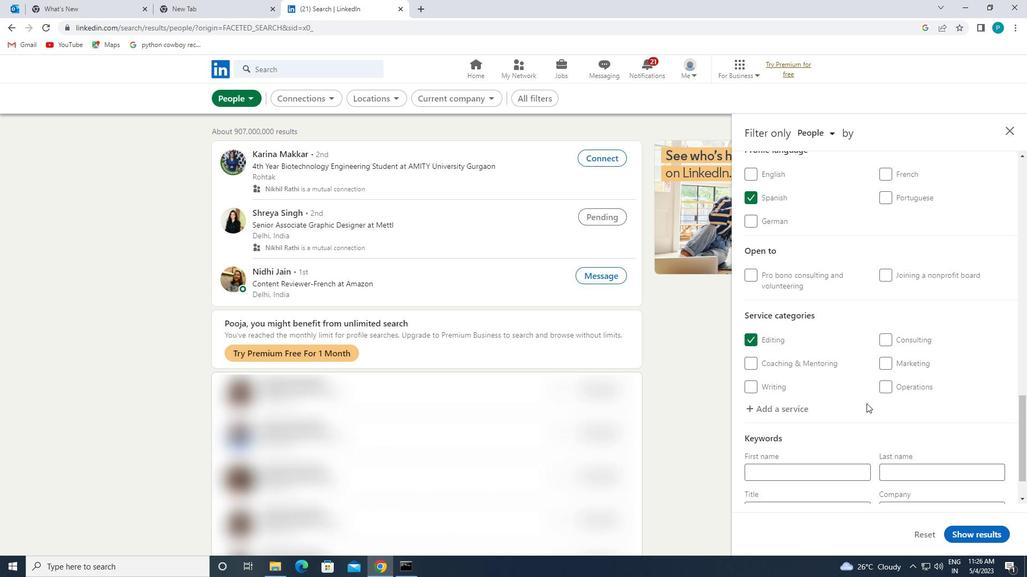 
Action: Mouse moved to (837, 467)
Screenshot: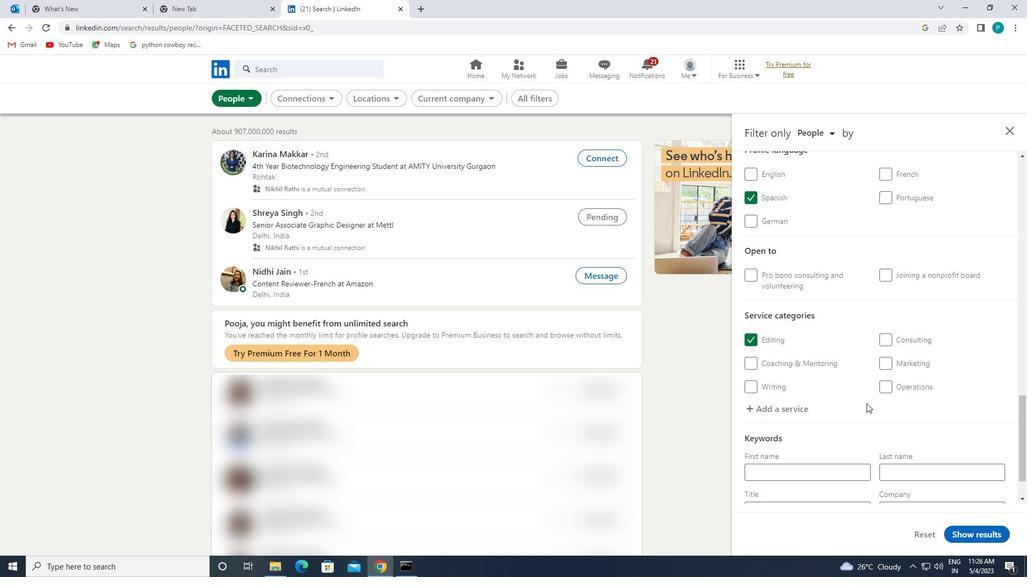 
Action: Mouse scrolled (837, 466) with delta (0, 0)
Screenshot: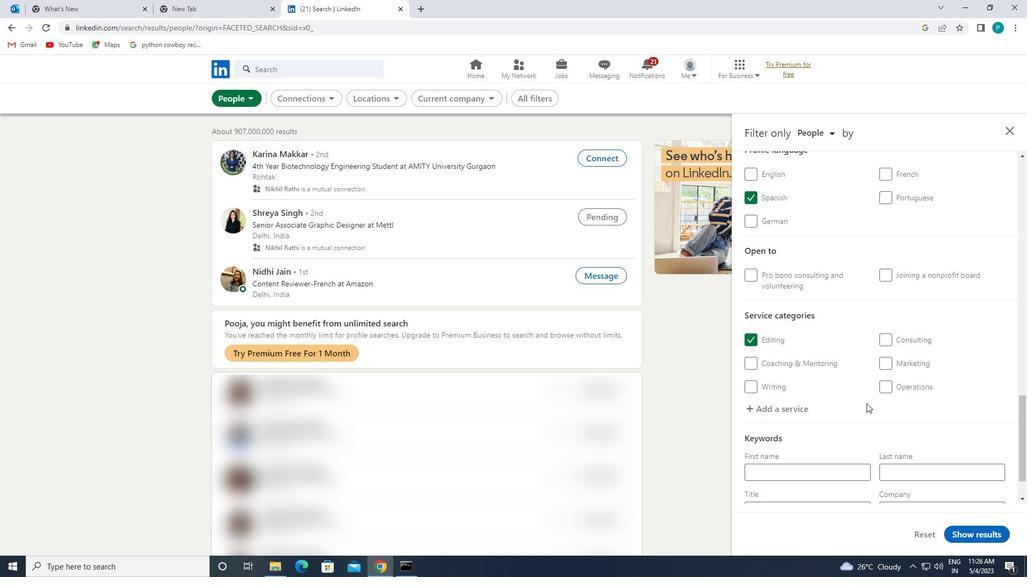 
Action: Mouse moved to (825, 459)
Screenshot: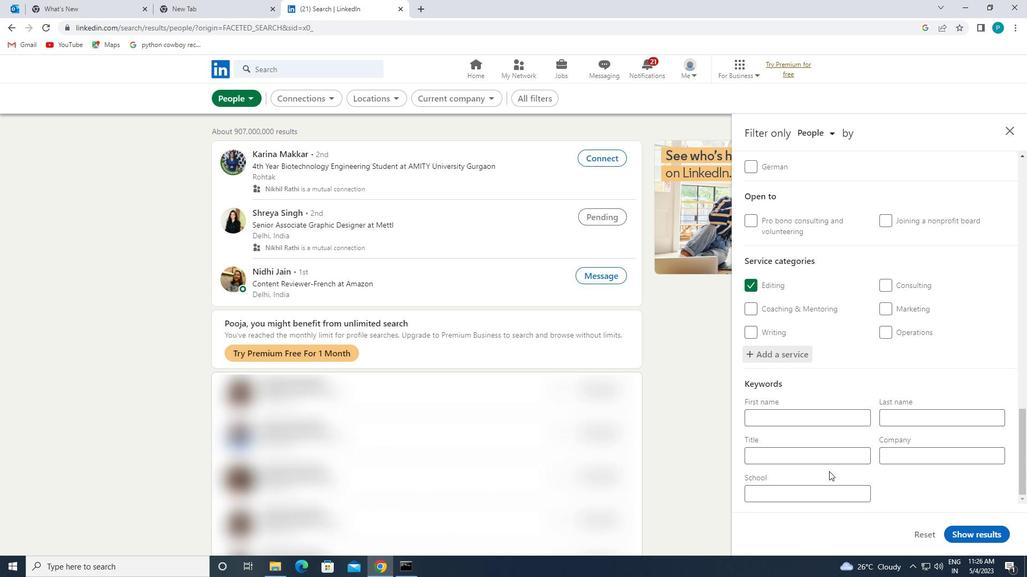 
Action: Mouse pressed left at (825, 459)
Screenshot: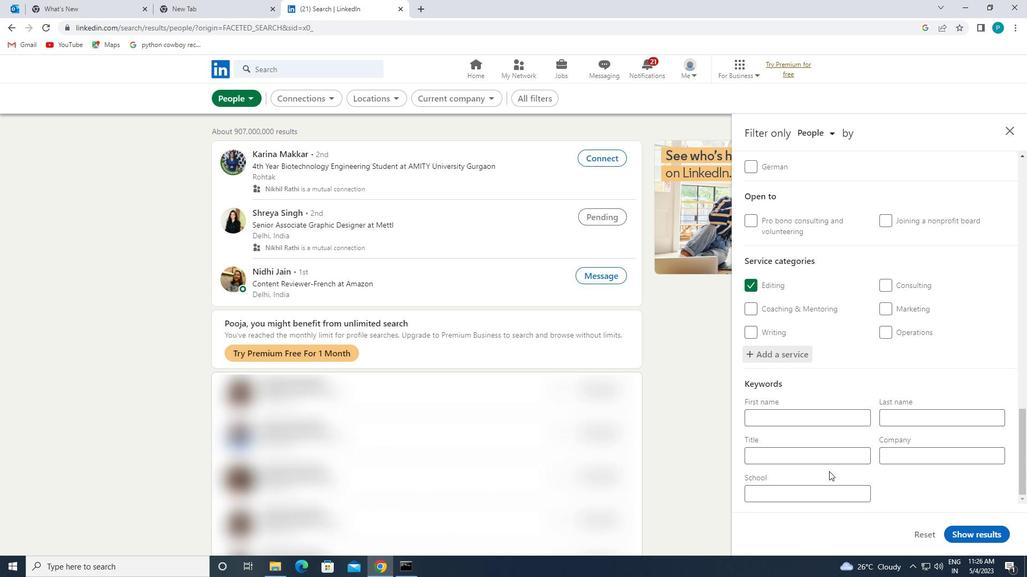 
Action: Key pressed <Key.caps_lock>C<Key.caps_lock>ONCIERGE
Screenshot: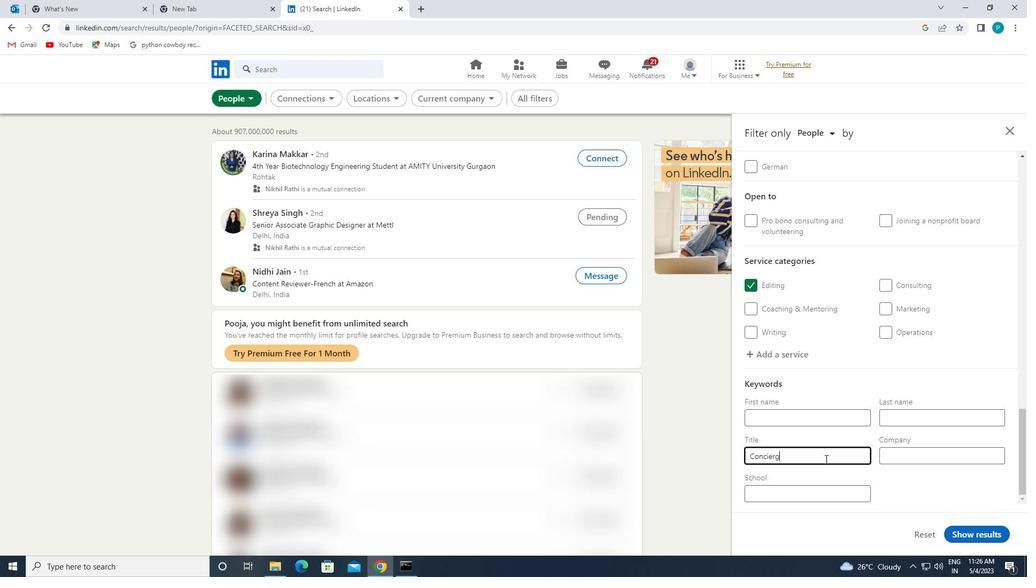 
Action: Mouse moved to (964, 536)
Screenshot: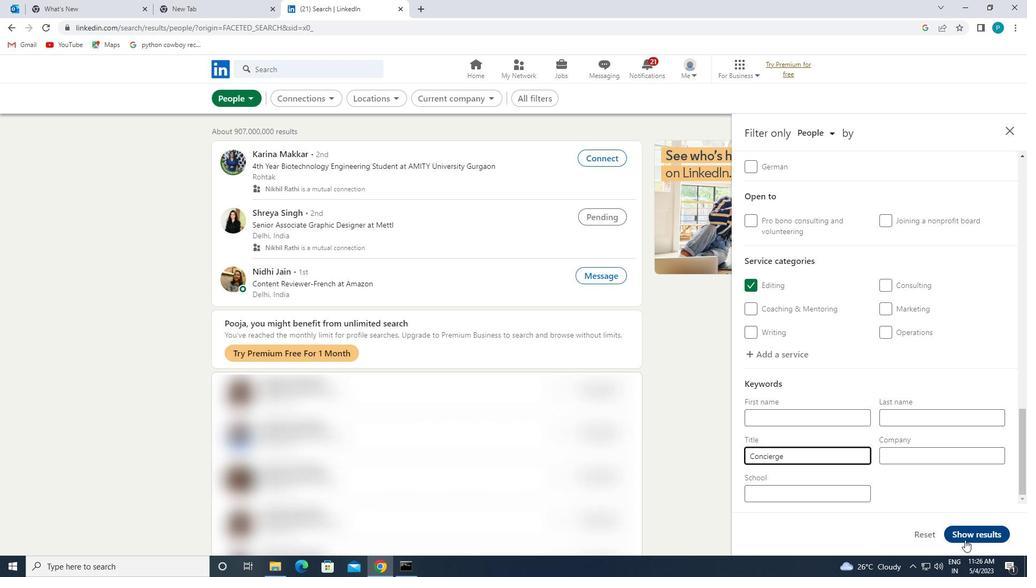 
Action: Mouse pressed left at (964, 536)
Screenshot: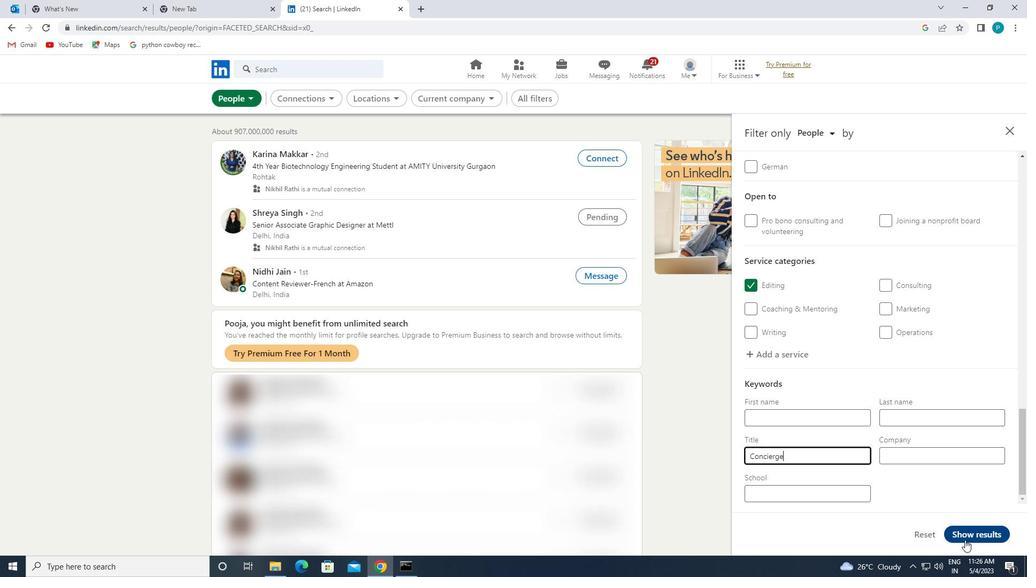 
